 Task: Add Bluebonnet Chewable Vitamin D3 2000 Iu to the cart.
Action: Mouse moved to (304, 145)
Screenshot: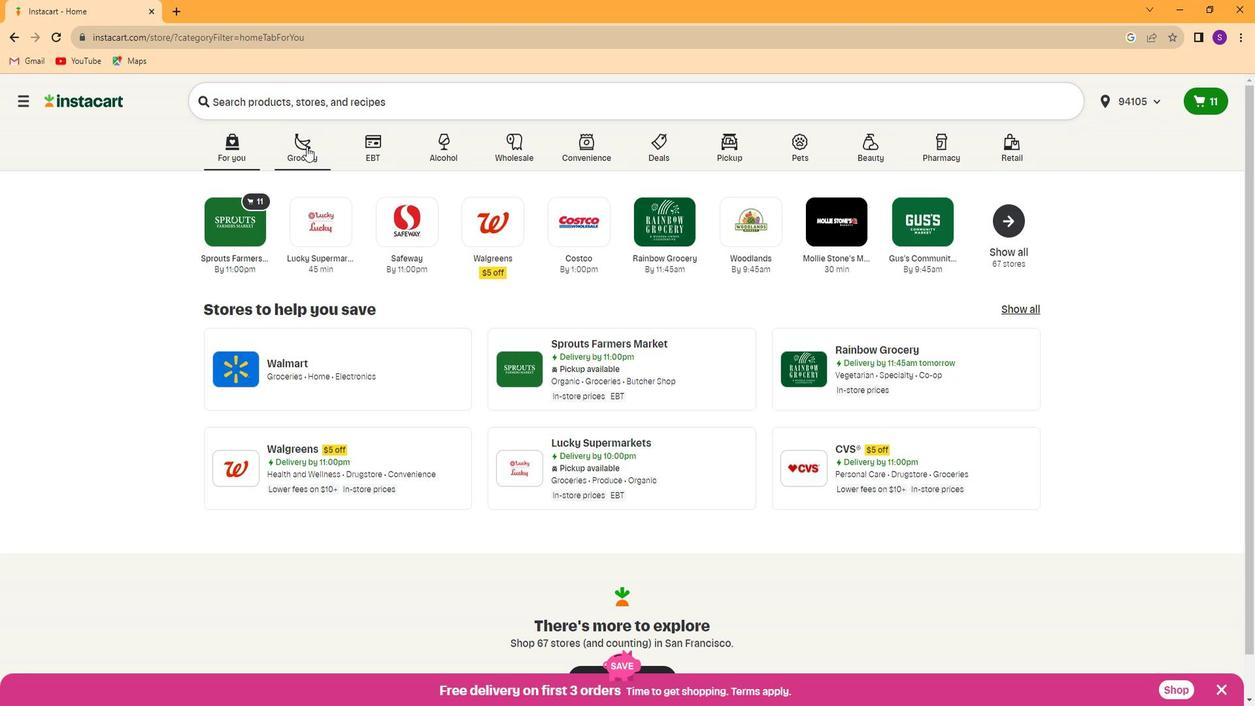 
Action: Mouse pressed left at (304, 145)
Screenshot: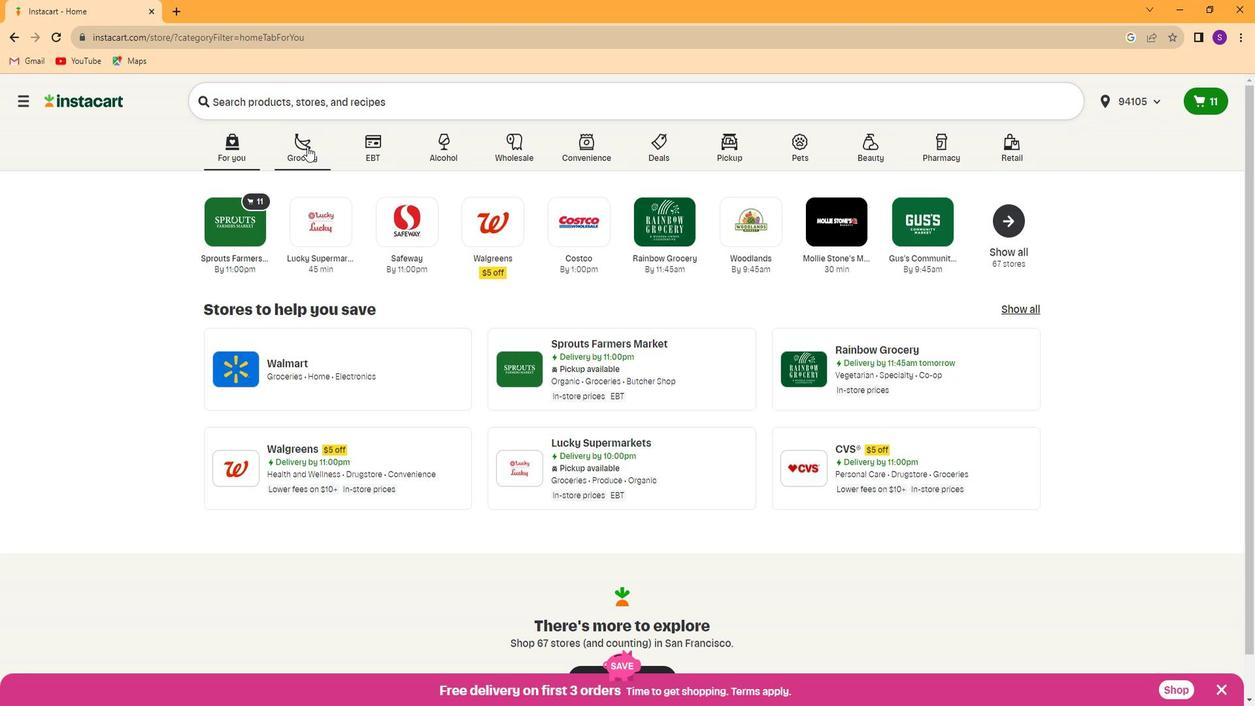 
Action: Mouse moved to (890, 242)
Screenshot: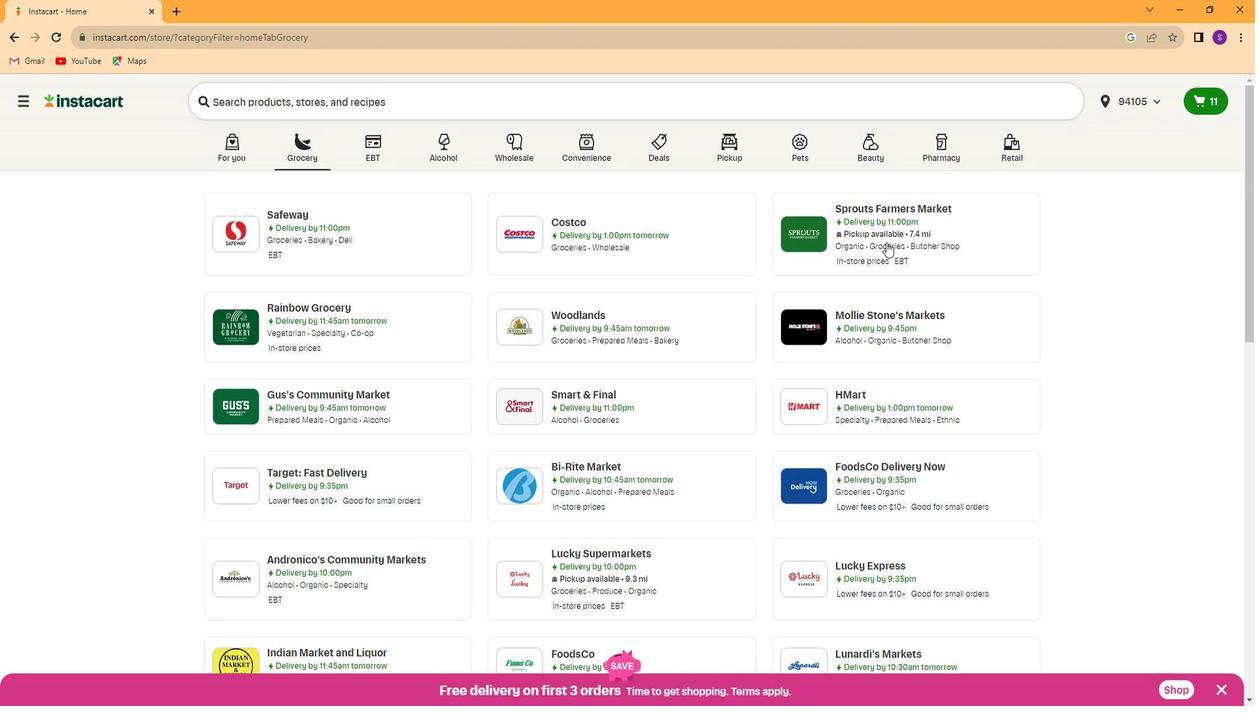 
Action: Mouse pressed left at (890, 242)
Screenshot: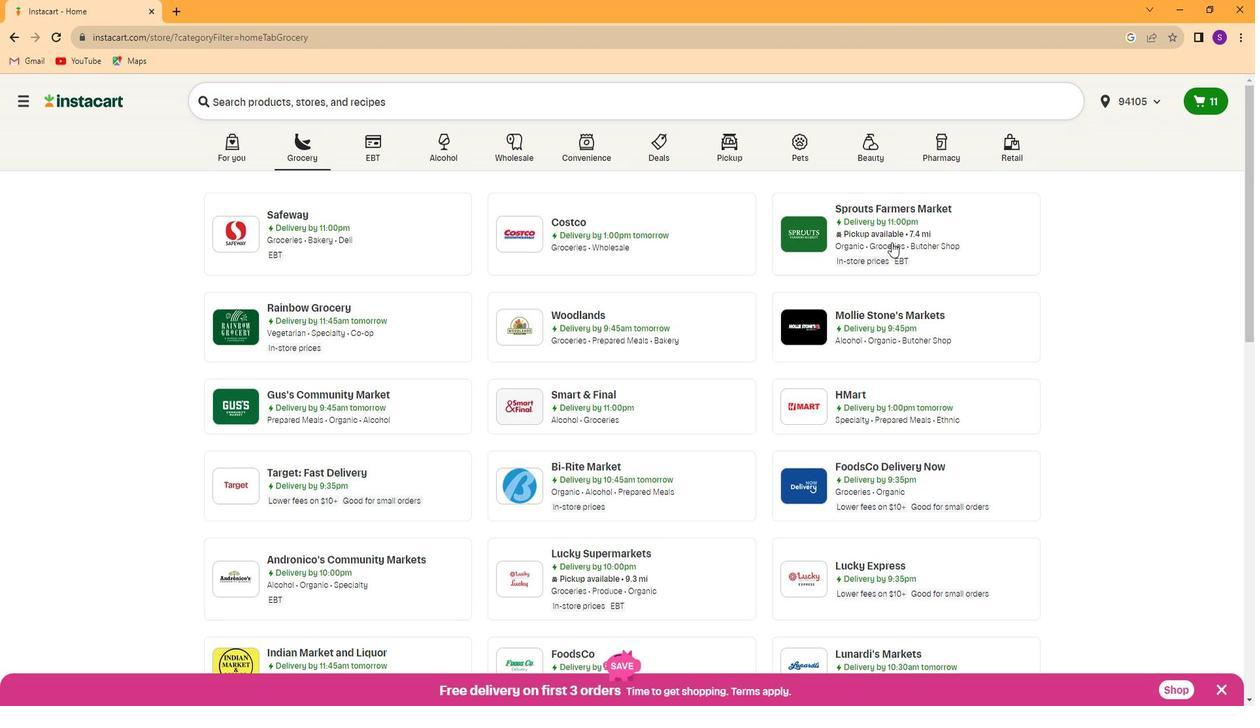 
Action: Mouse moved to (262, 488)
Screenshot: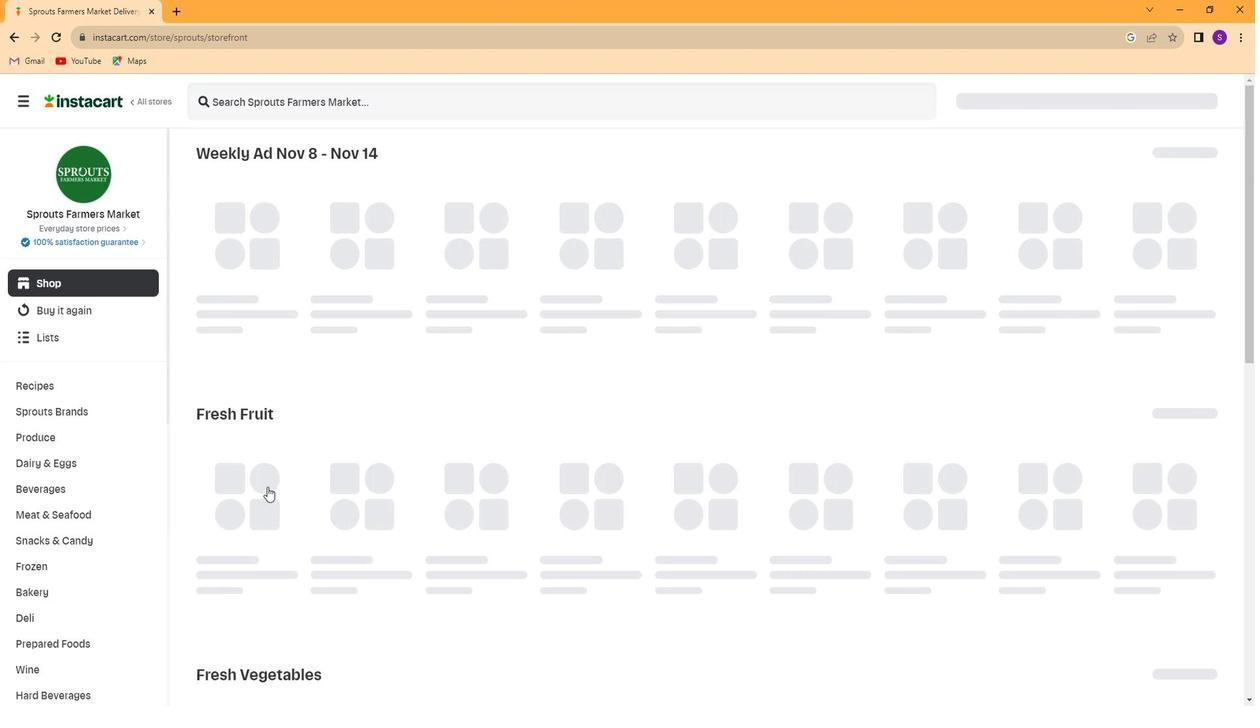
Action: Mouse scrolled (262, 487) with delta (0, 0)
Screenshot: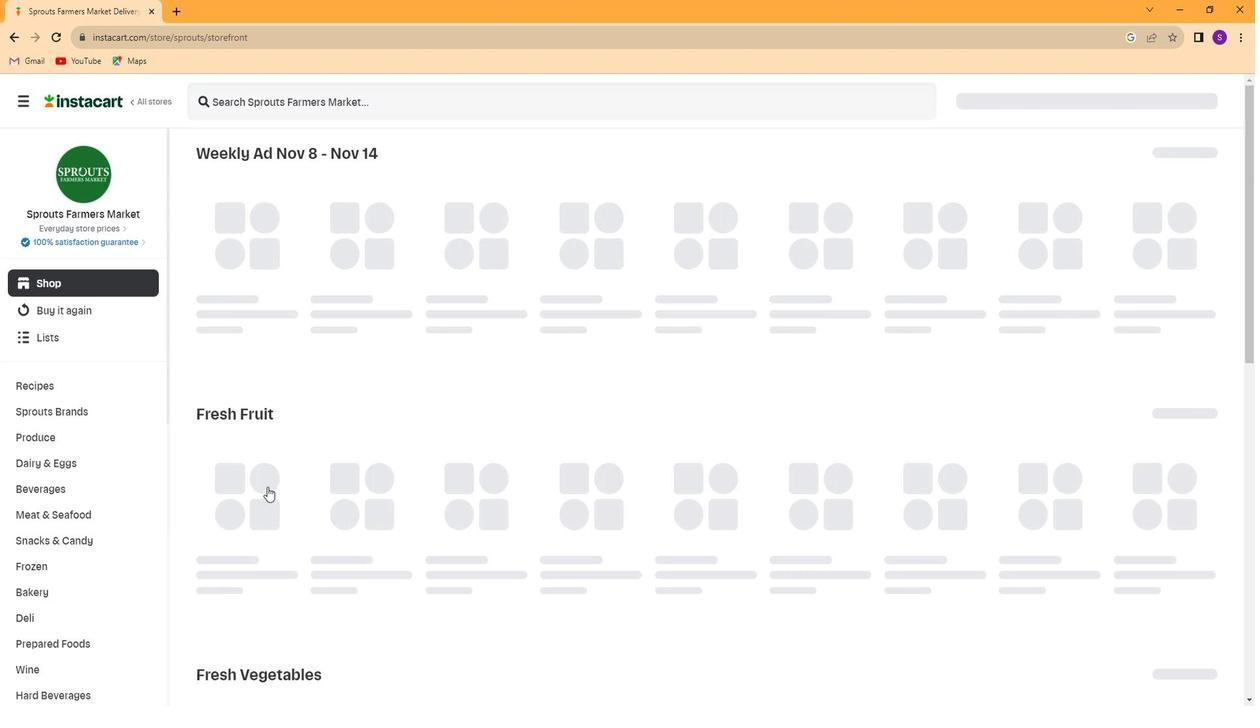 
Action: Mouse moved to (160, 504)
Screenshot: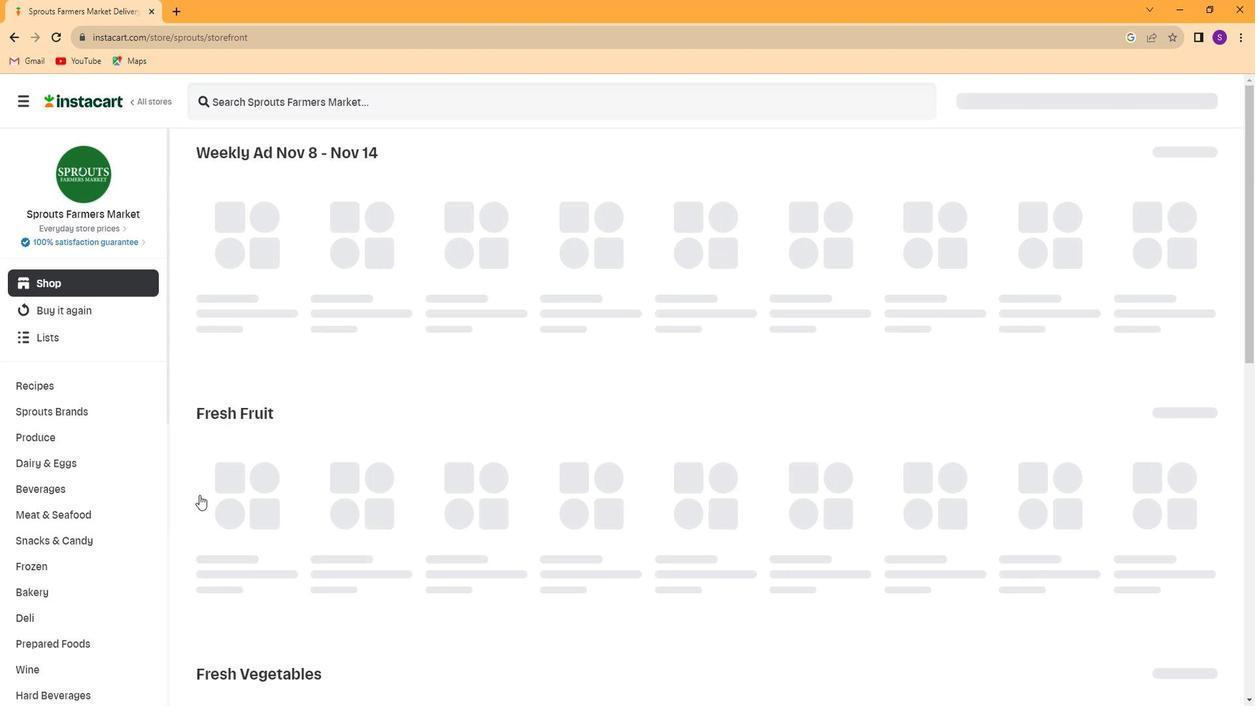 
Action: Mouse scrolled (160, 504) with delta (0, 0)
Screenshot: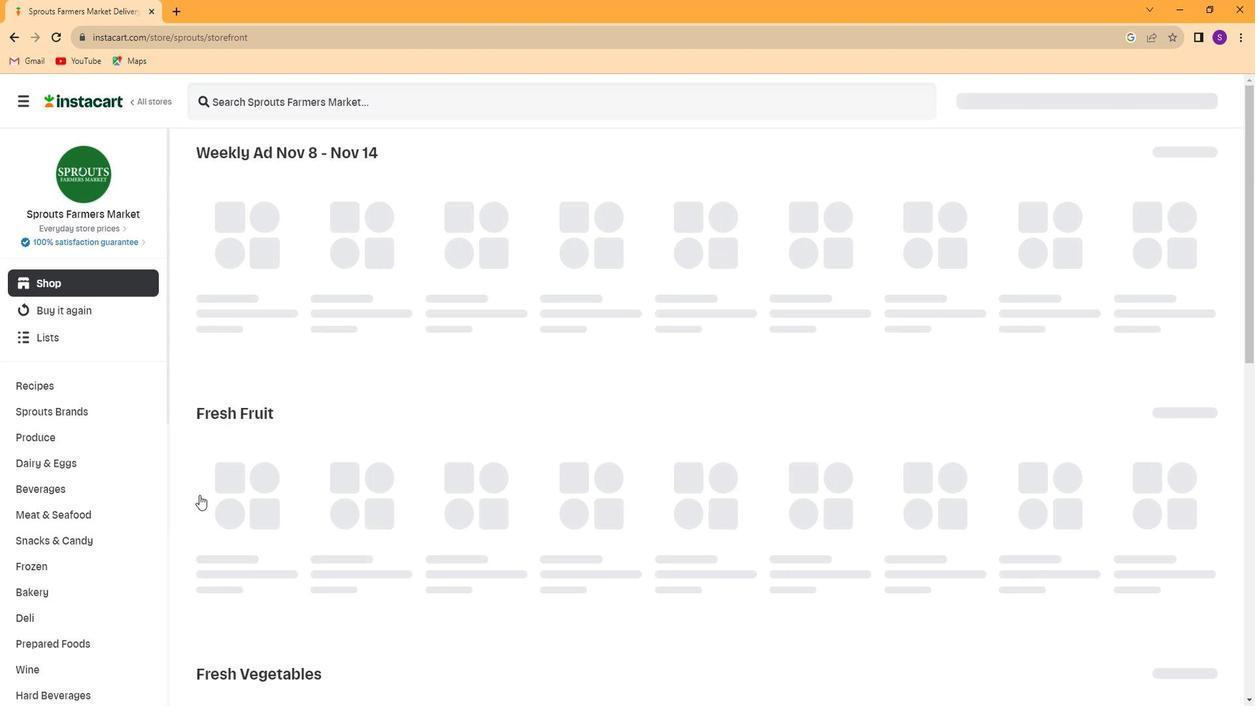 
Action: Mouse moved to (146, 510)
Screenshot: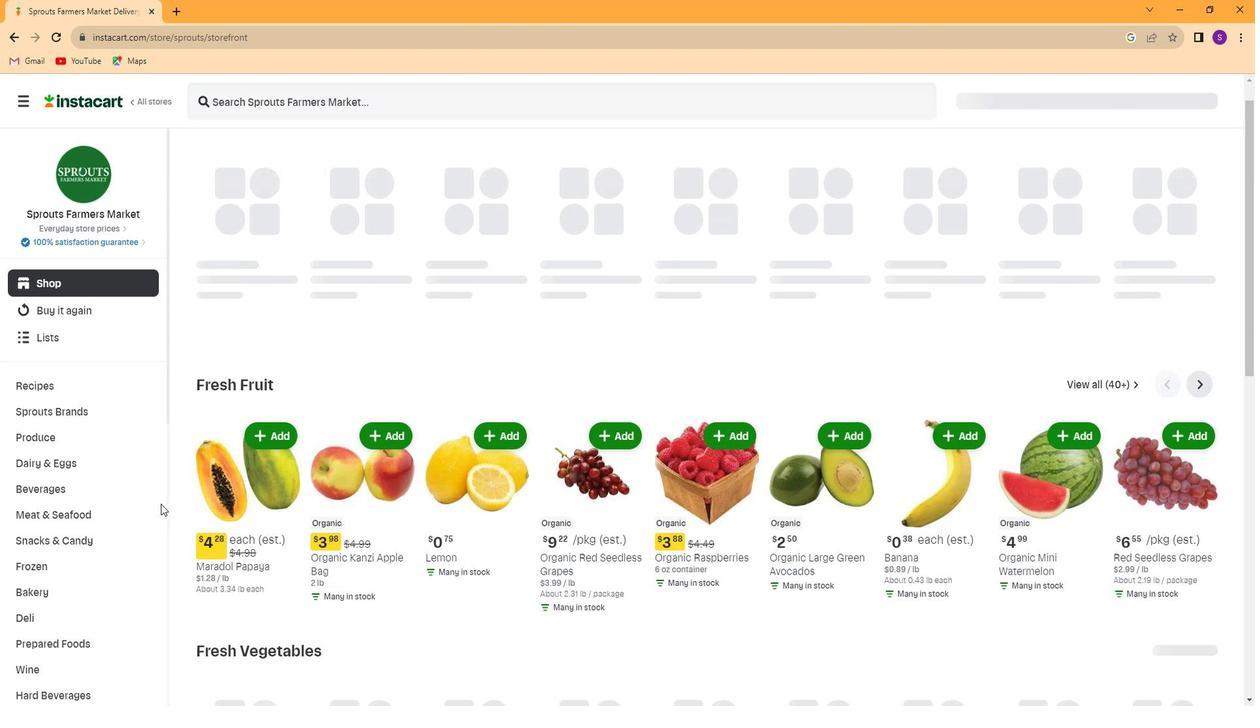 
Action: Mouse scrolled (146, 509) with delta (0, 0)
Screenshot: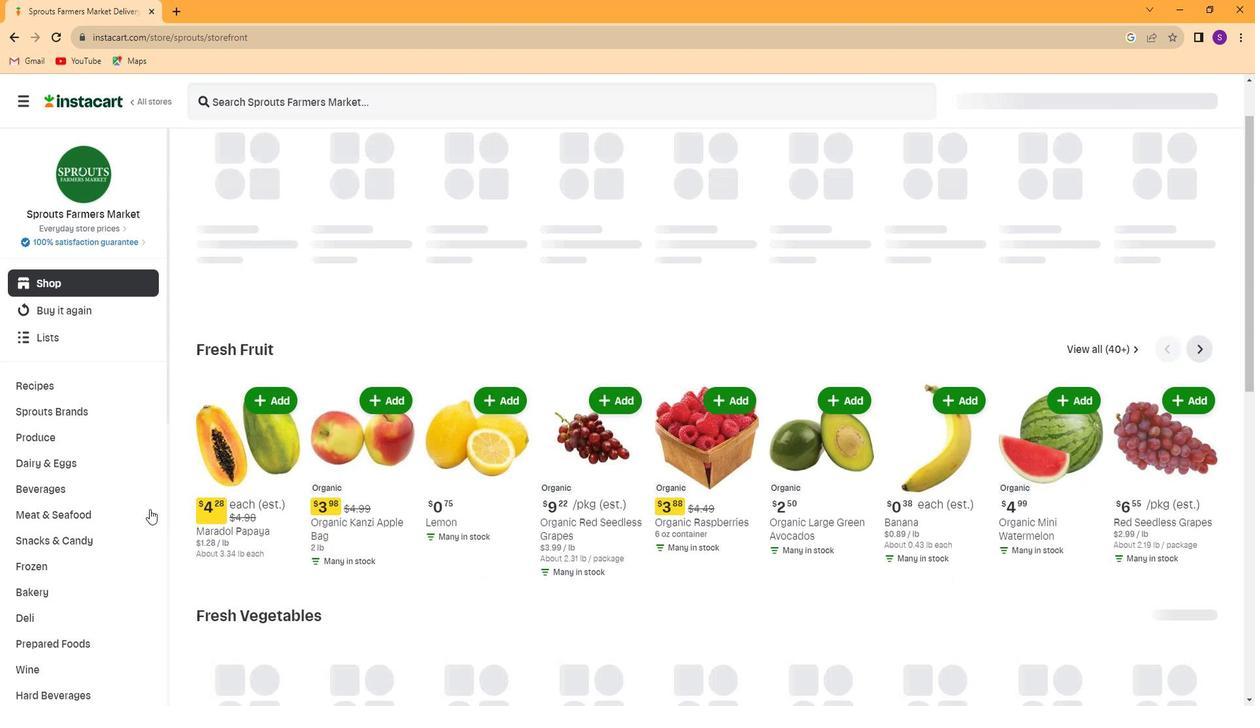 
Action: Mouse scrolled (146, 509) with delta (0, 0)
Screenshot: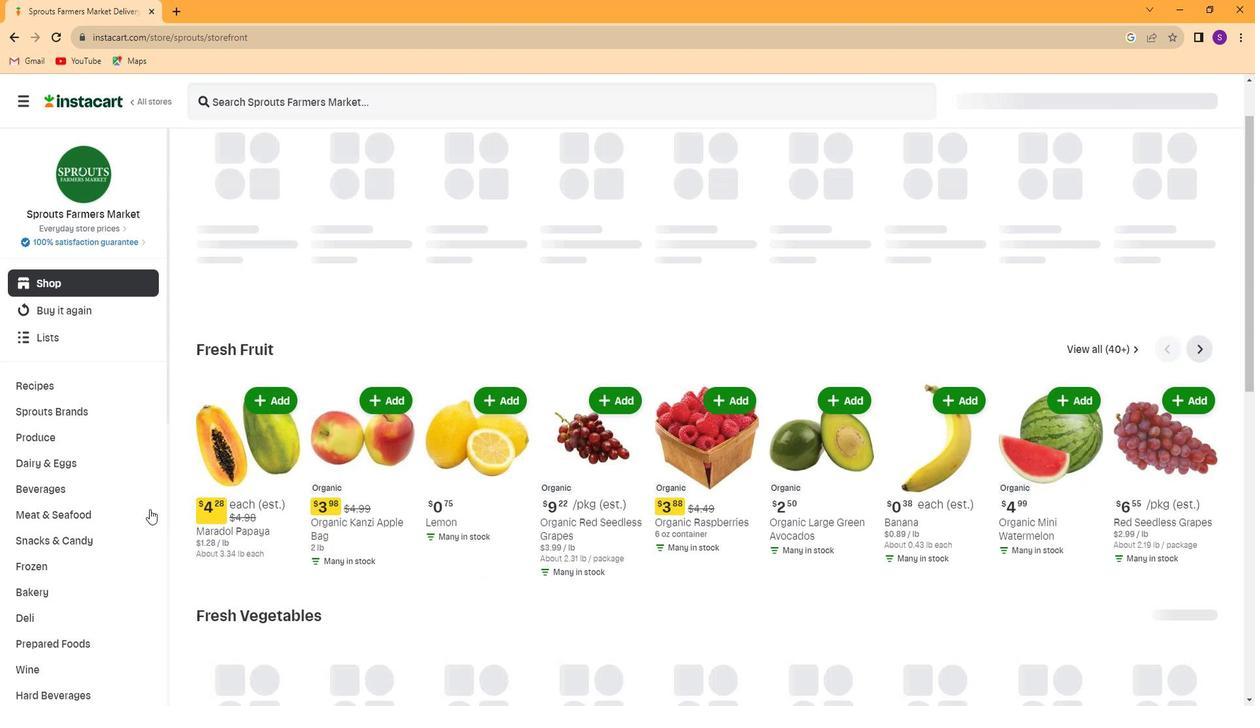 
Action: Mouse scrolled (146, 509) with delta (0, 0)
Screenshot: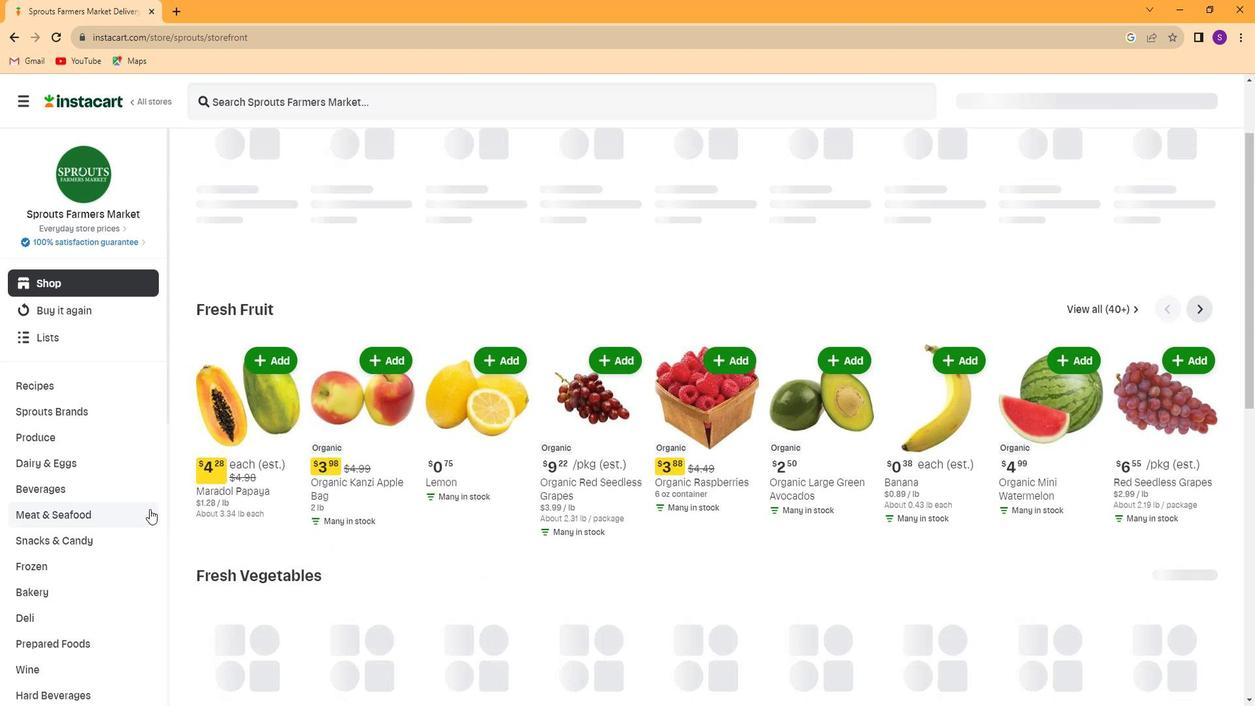 
Action: Mouse scrolled (146, 509) with delta (0, 0)
Screenshot: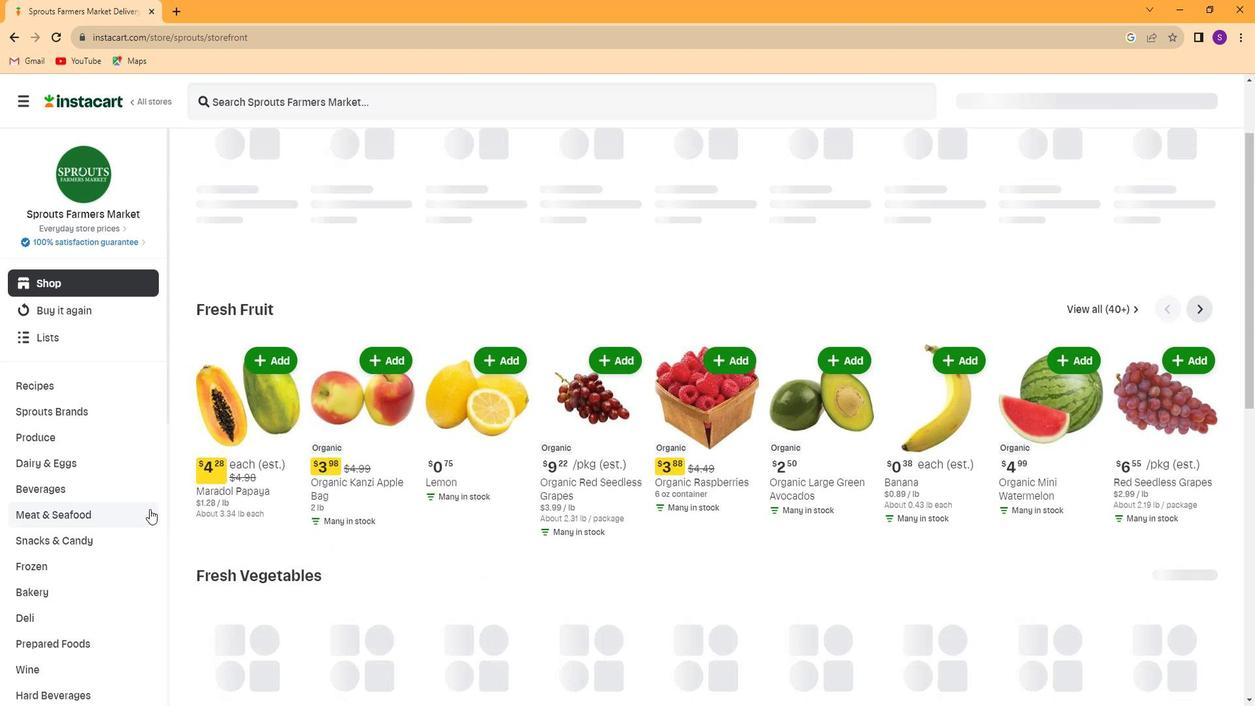 
Action: Mouse scrolled (146, 509) with delta (0, 0)
Screenshot: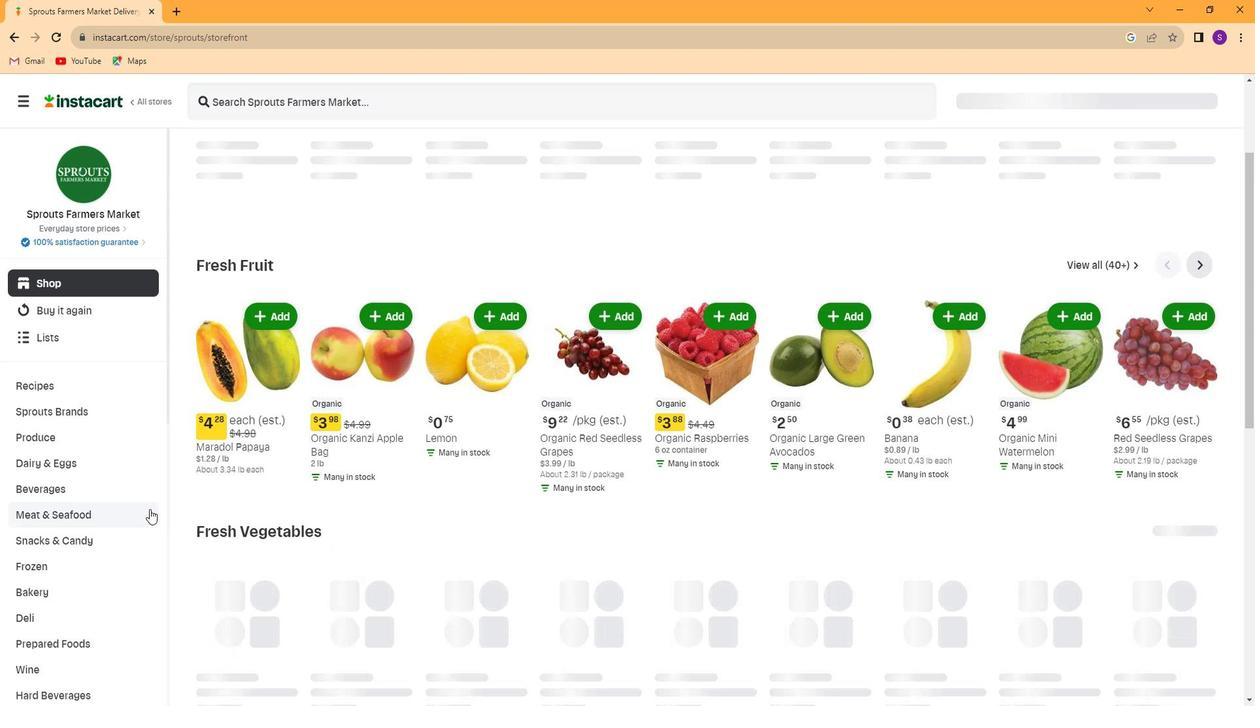 
Action: Mouse scrolled (146, 509) with delta (0, 0)
Screenshot: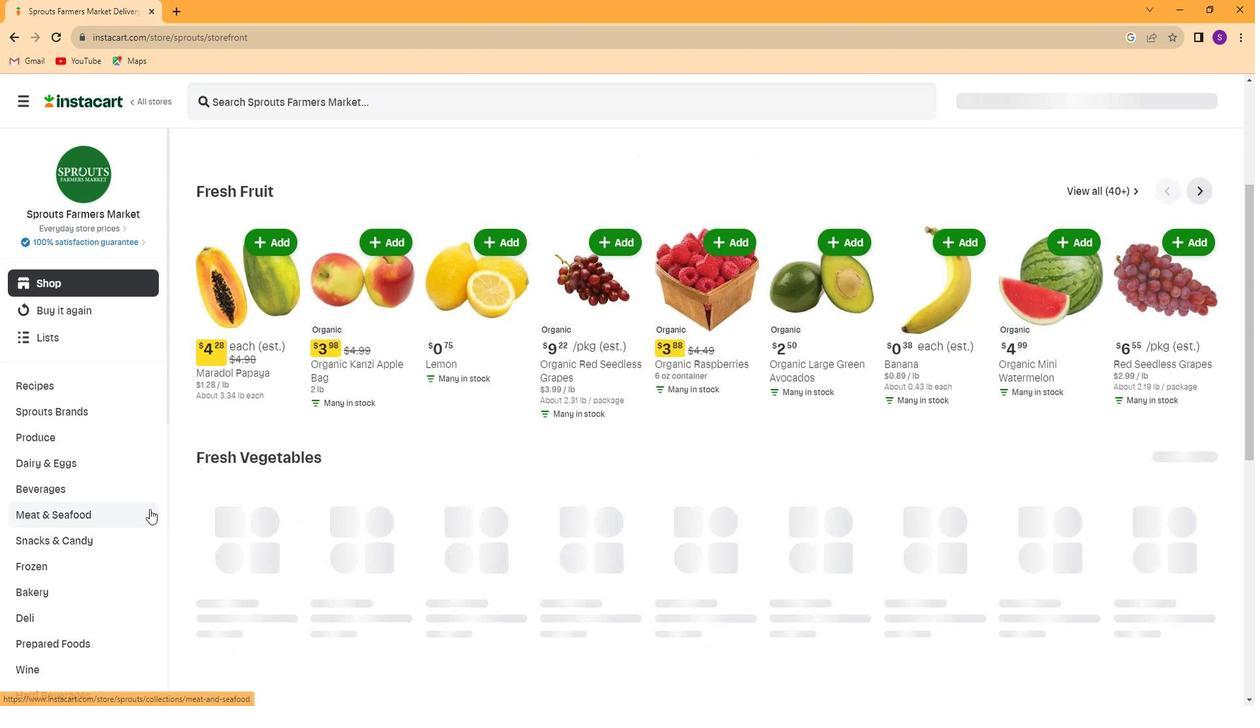 
Action: Mouse moved to (78, 502)
Screenshot: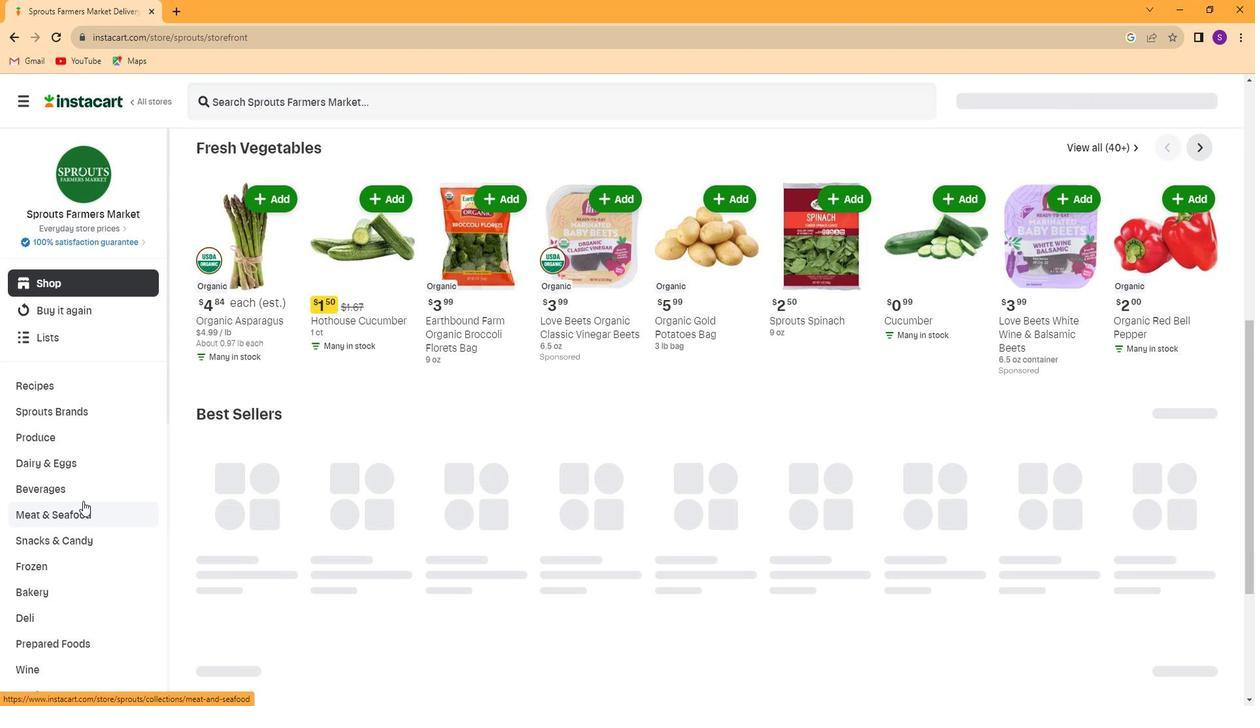 
Action: Mouse scrolled (78, 501) with delta (0, 0)
Screenshot: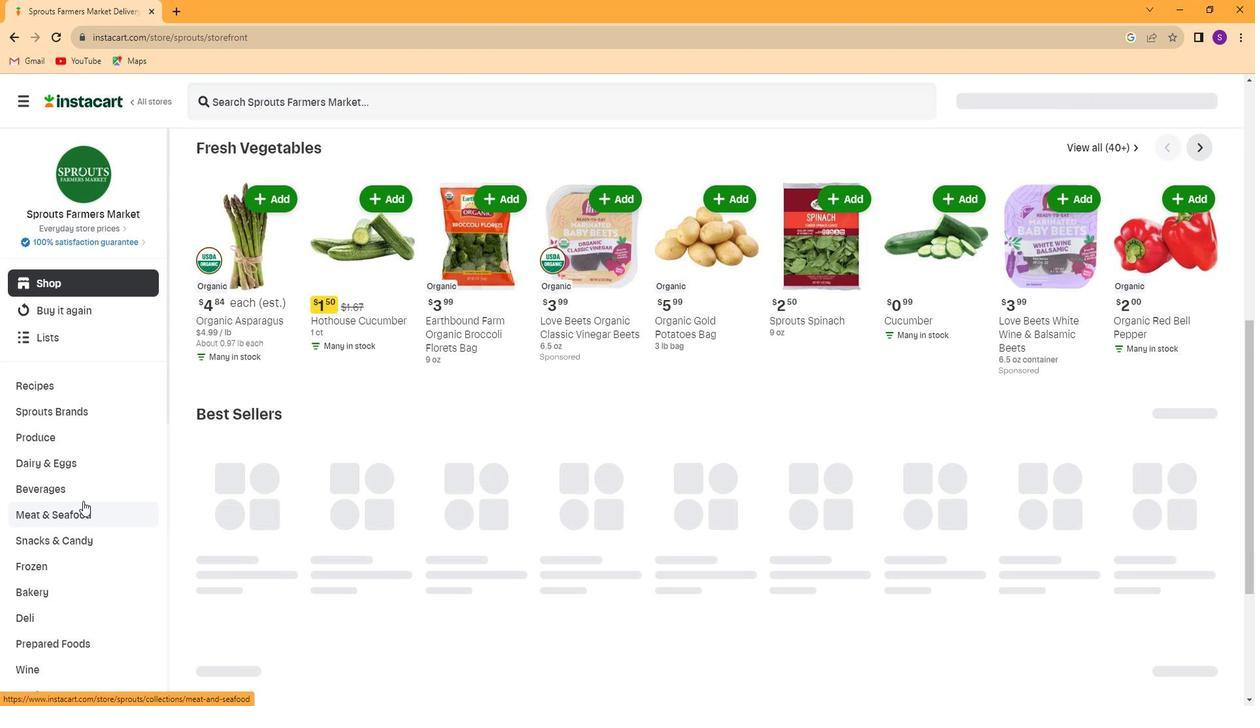 
Action: Mouse moved to (77, 502)
Screenshot: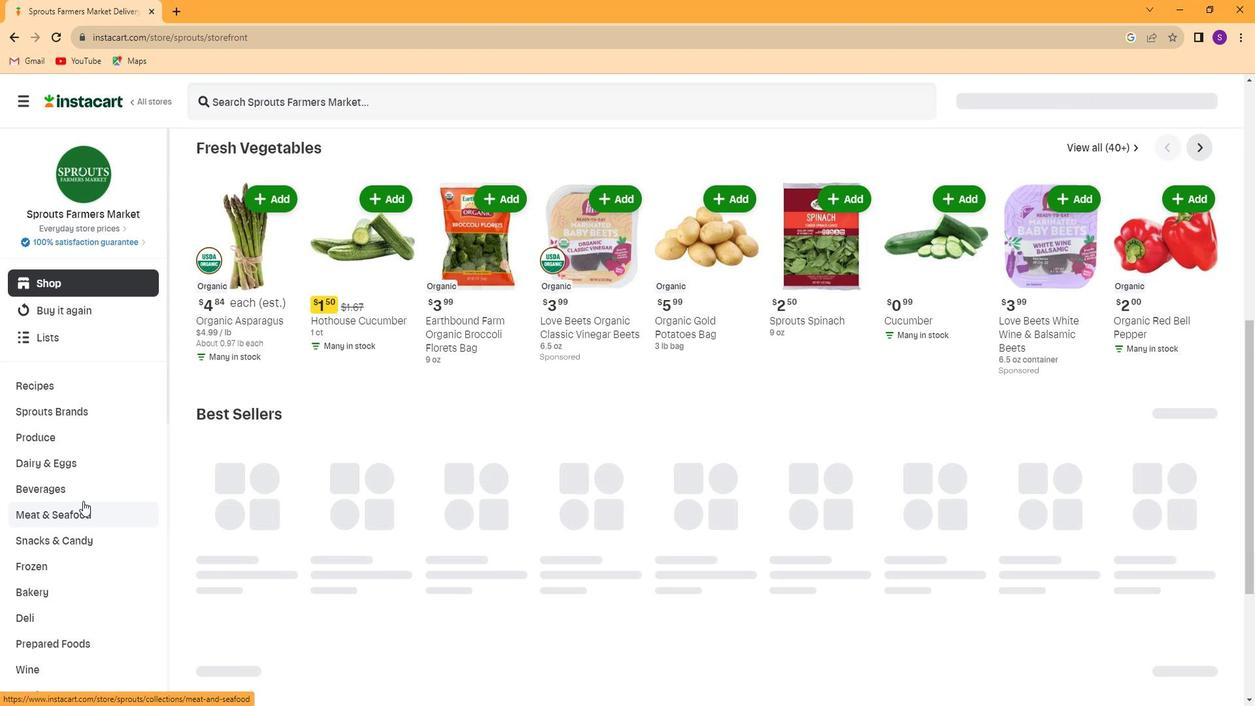 
Action: Mouse scrolled (77, 501) with delta (0, 0)
Screenshot: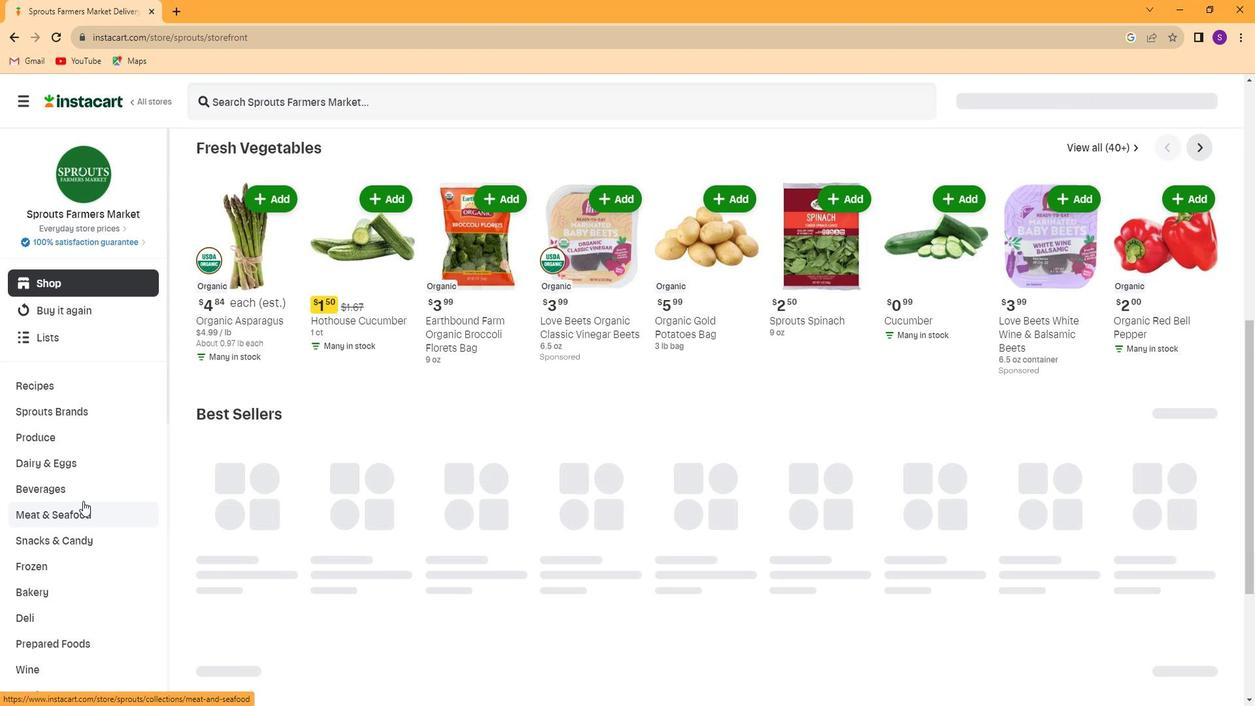
Action: Mouse scrolled (77, 501) with delta (0, 0)
Screenshot: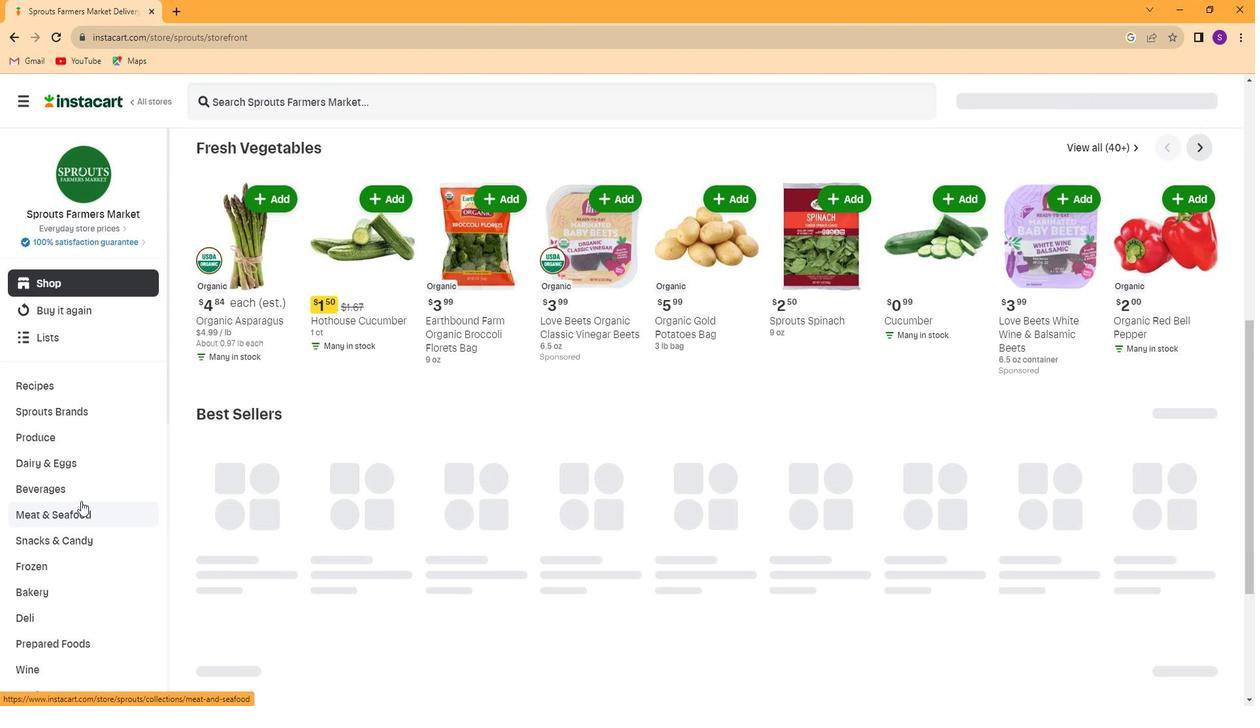 
Action: Mouse scrolled (77, 501) with delta (0, 0)
Screenshot: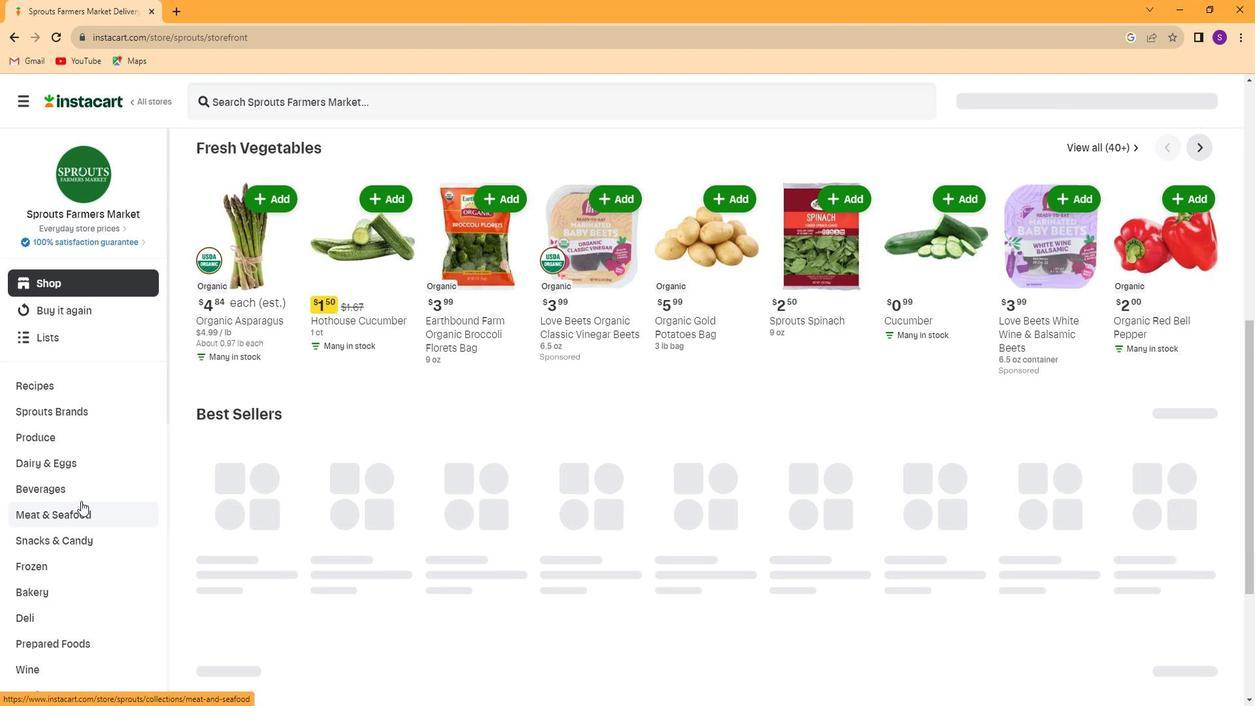 
Action: Mouse scrolled (77, 501) with delta (0, 0)
Screenshot: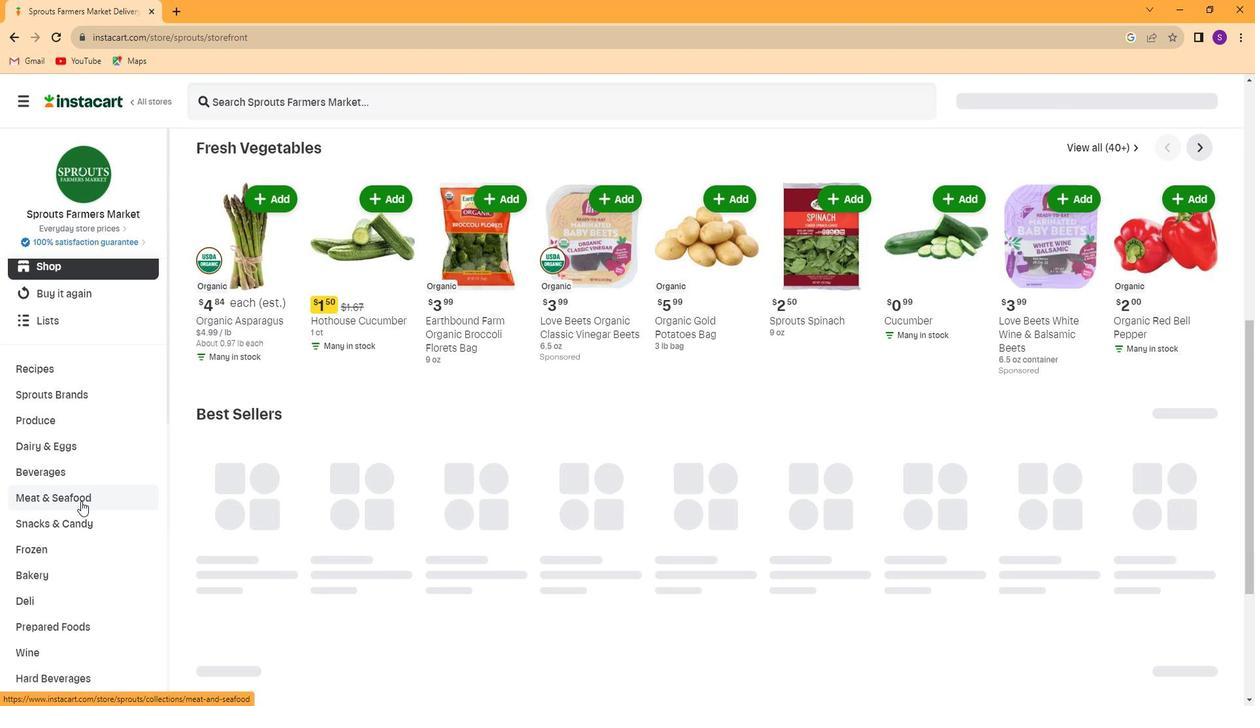 
Action: Mouse scrolled (77, 501) with delta (0, 0)
Screenshot: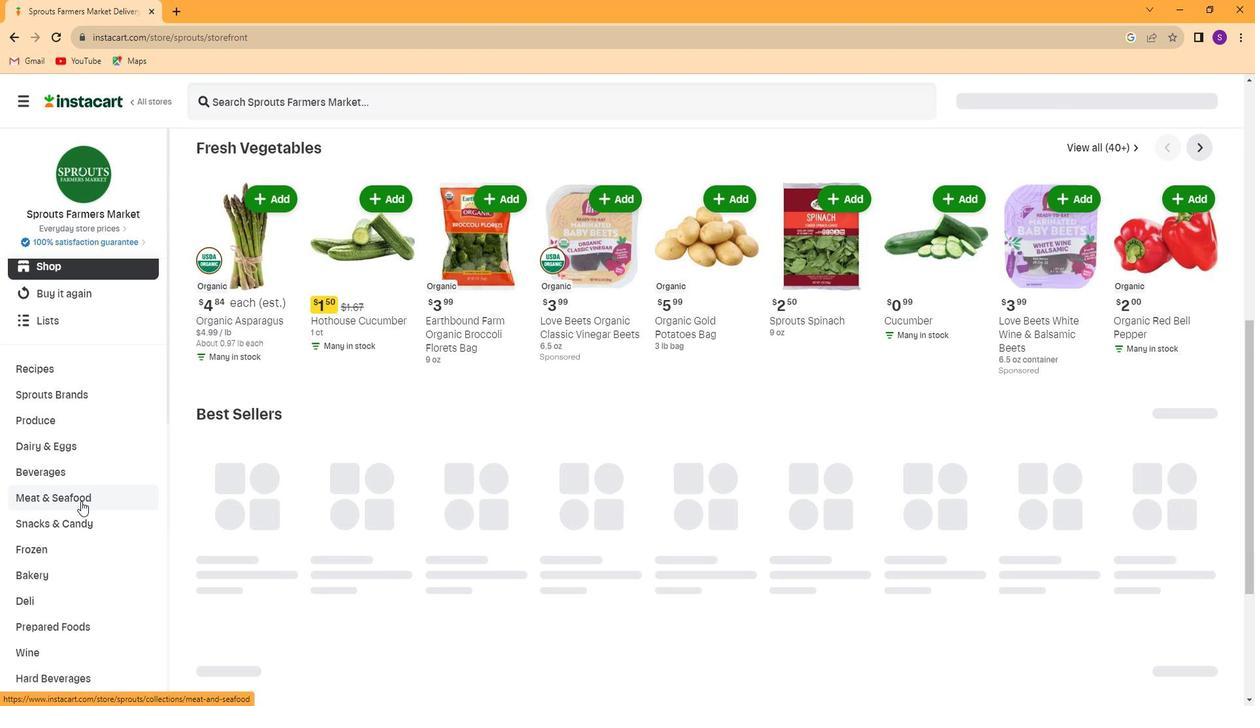 
Action: Mouse scrolled (77, 501) with delta (0, 0)
Screenshot: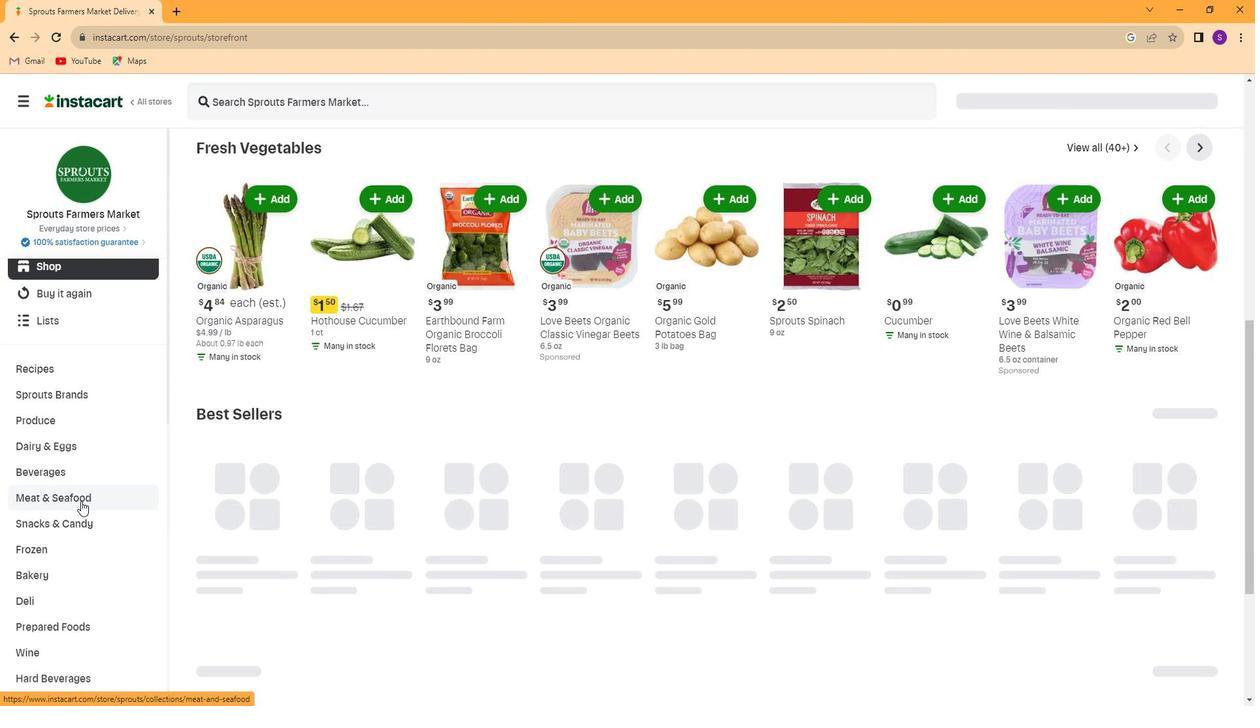 
Action: Mouse moved to (77, 499)
Screenshot: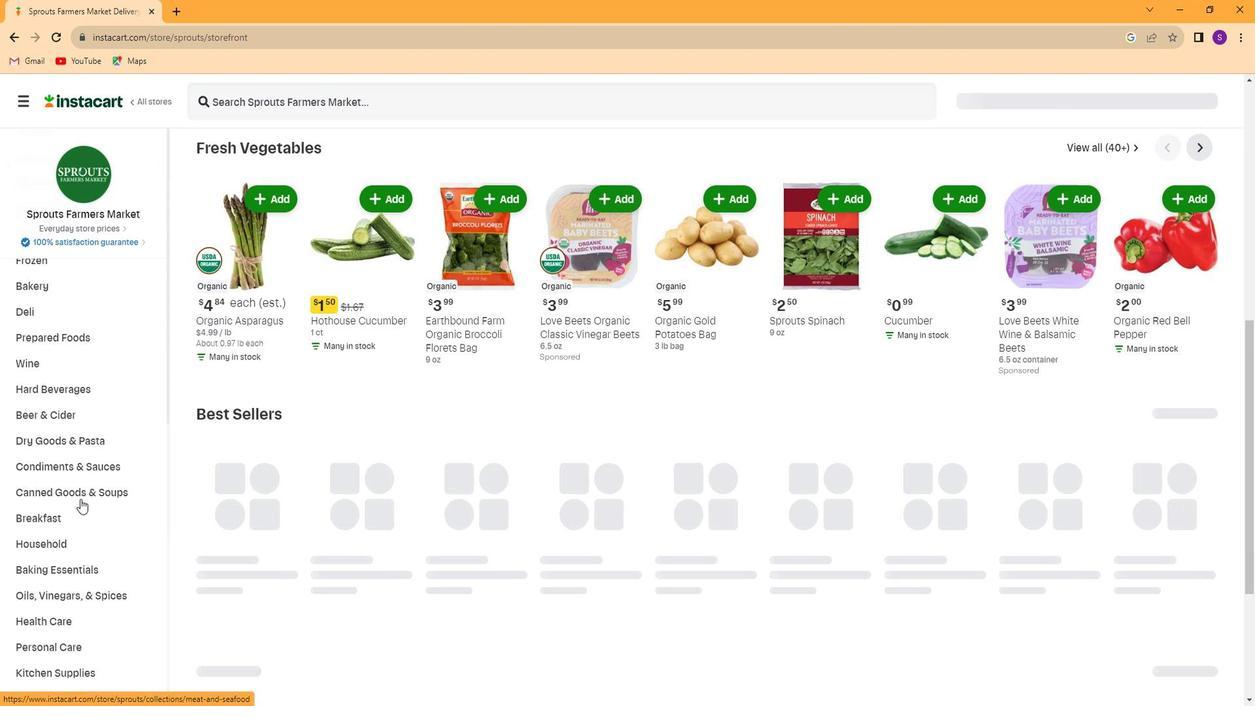 
Action: Mouse scrolled (77, 498) with delta (0, 0)
Screenshot: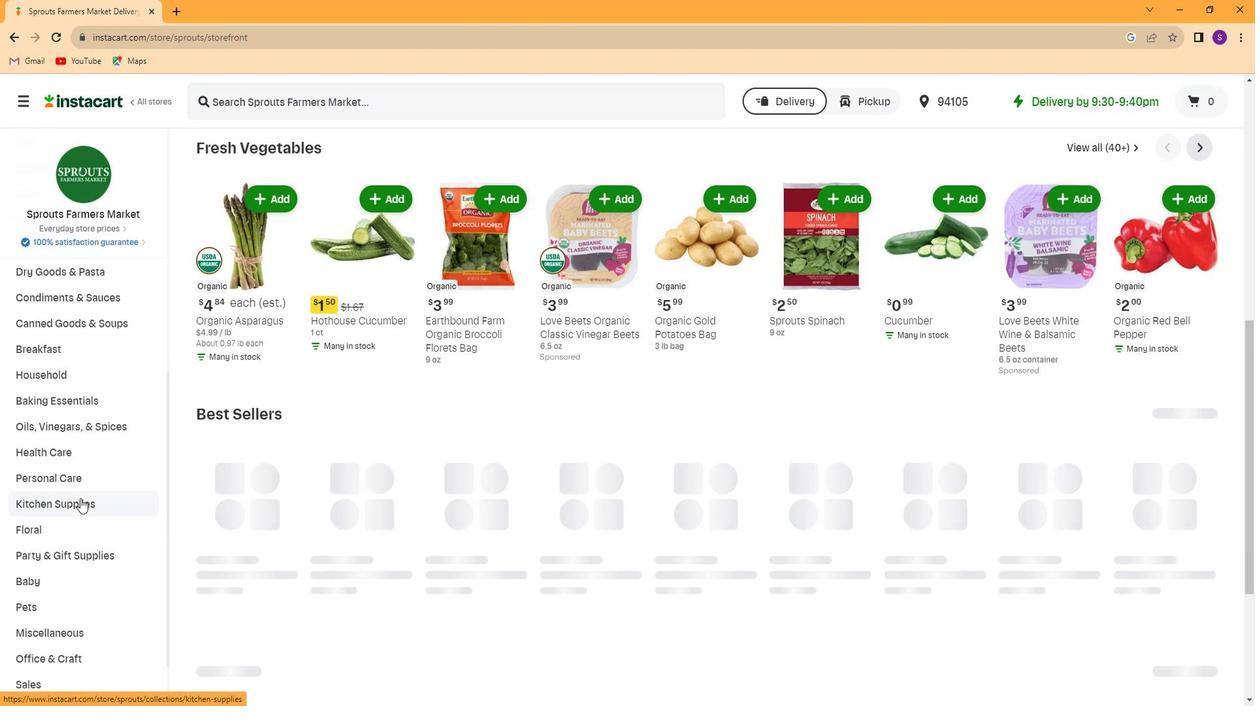 
Action: Mouse scrolled (77, 498) with delta (0, 0)
Screenshot: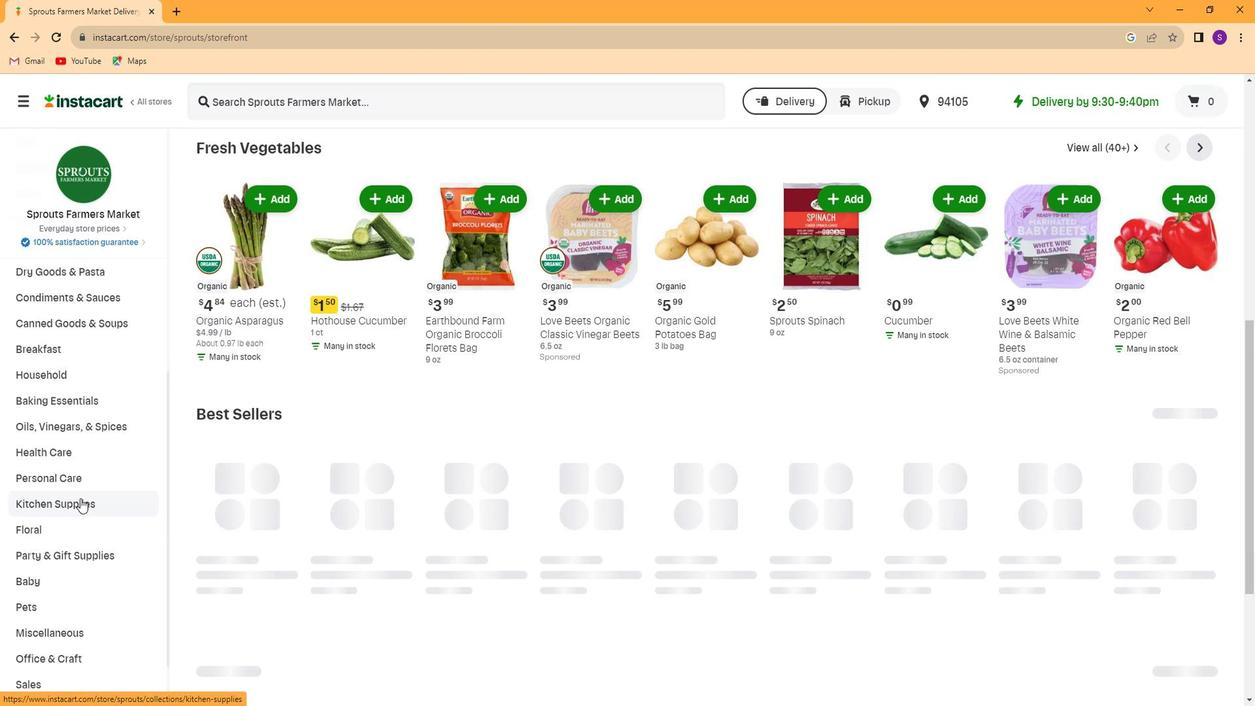 
Action: Mouse scrolled (77, 498) with delta (0, 0)
Screenshot: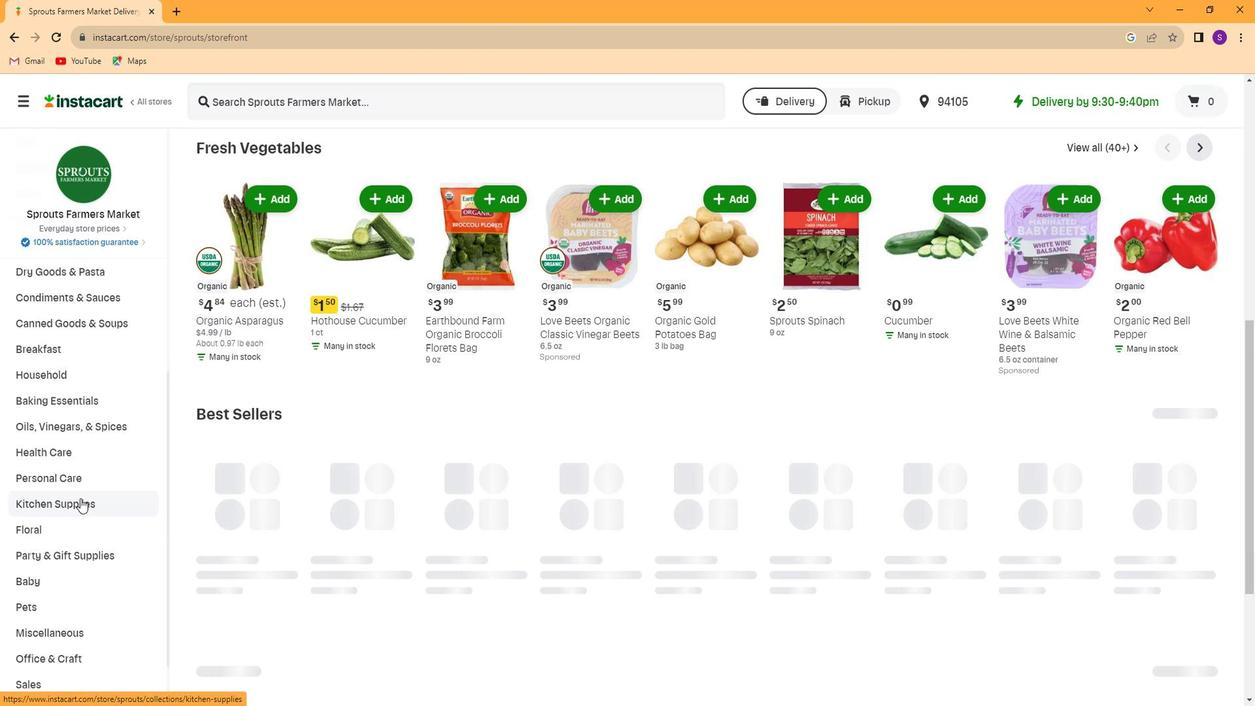 
Action: Mouse scrolled (77, 498) with delta (0, 0)
Screenshot: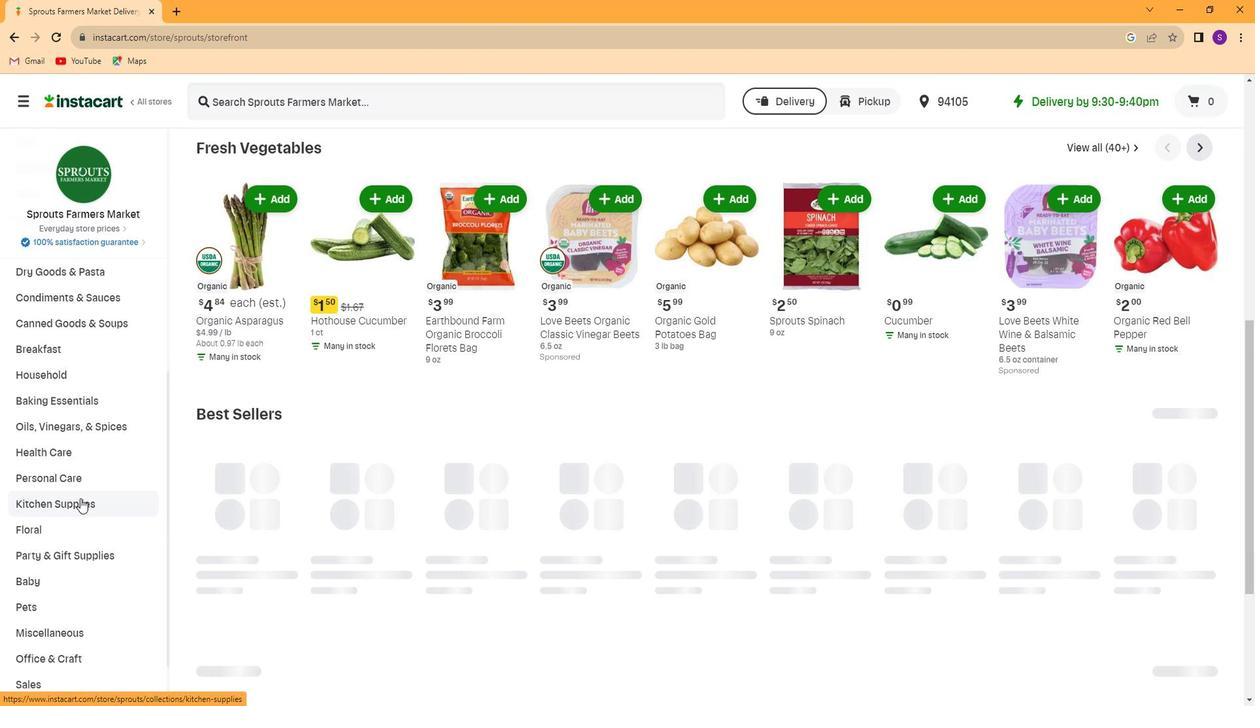 
Action: Mouse scrolled (77, 498) with delta (0, 0)
Screenshot: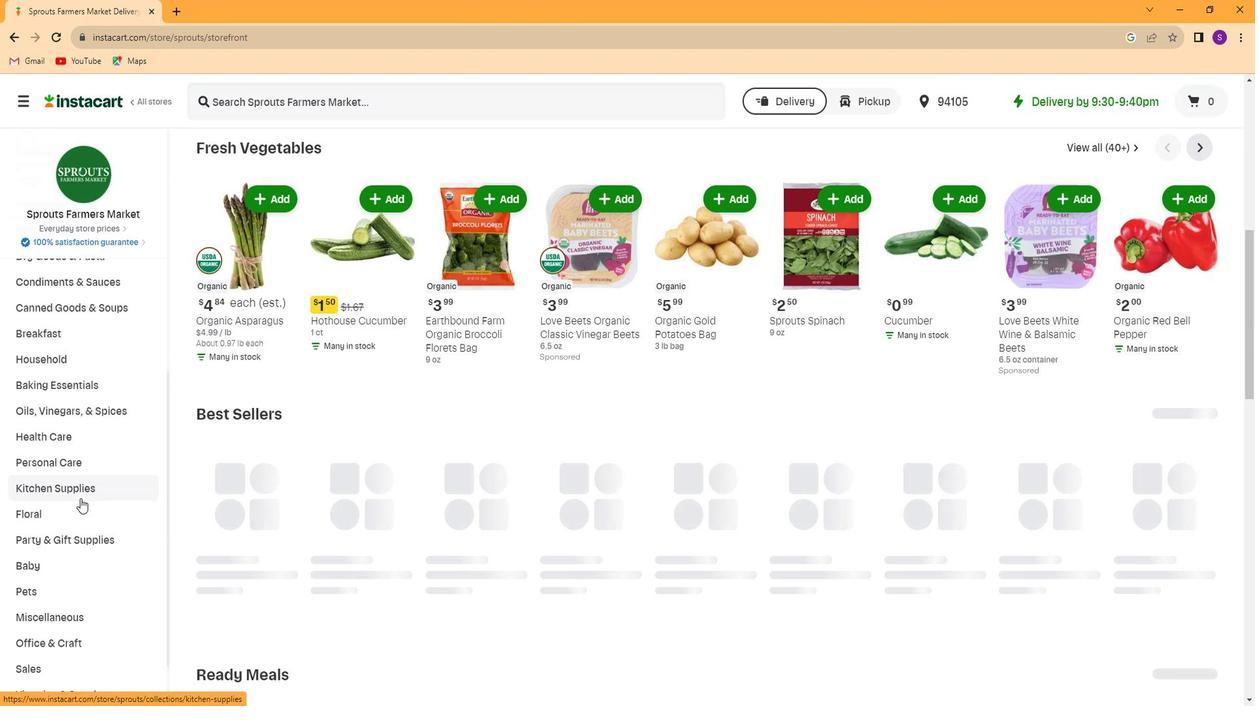 
Action: Mouse scrolled (77, 498) with delta (0, 0)
Screenshot: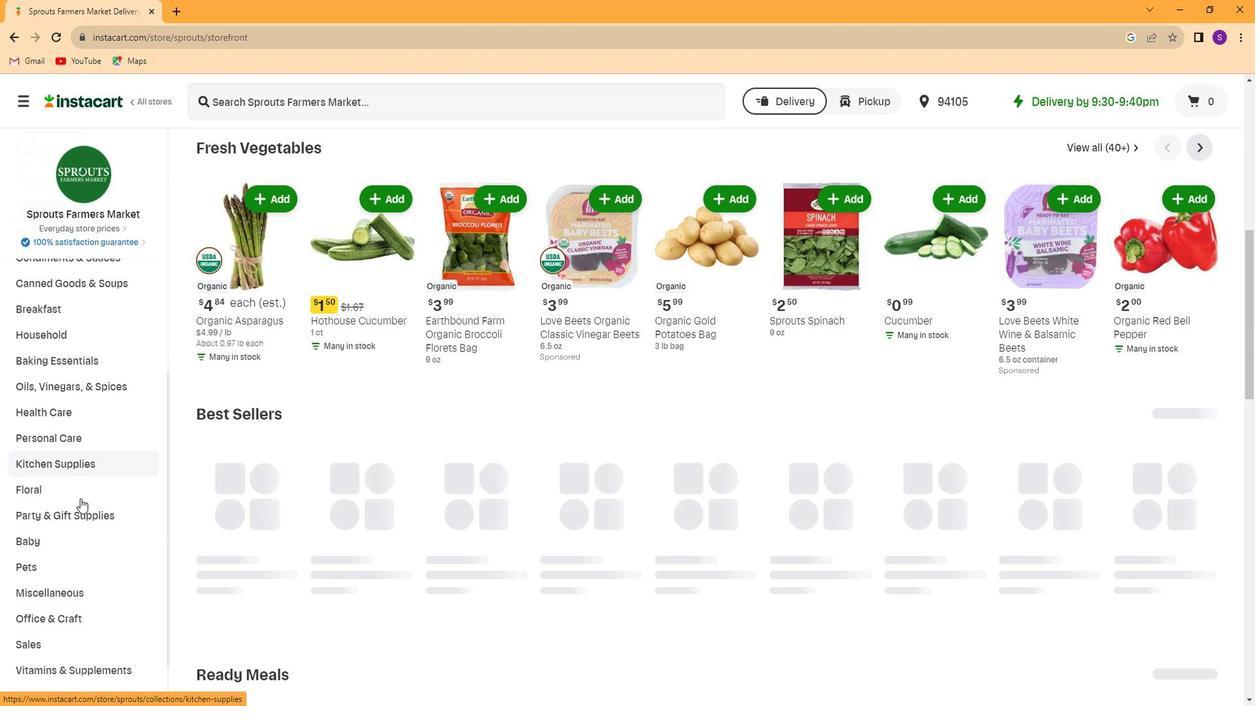 
Action: Mouse moved to (124, 635)
Screenshot: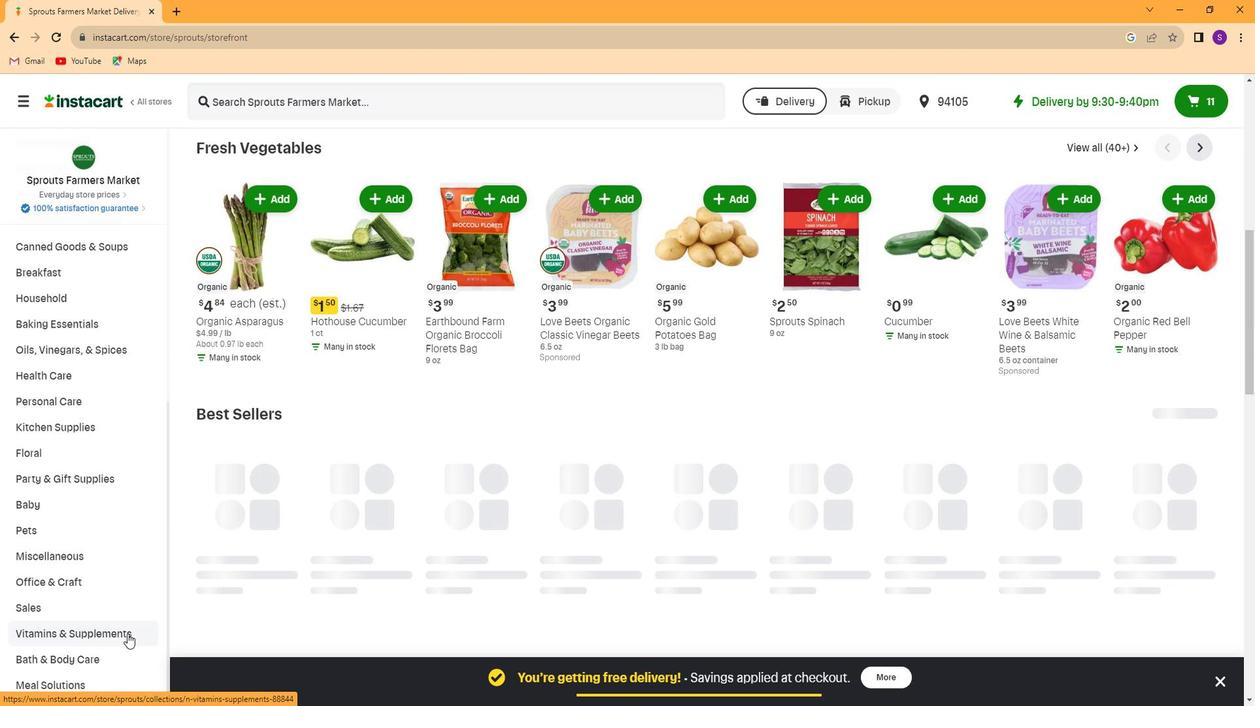 
Action: Mouse pressed left at (124, 635)
Screenshot: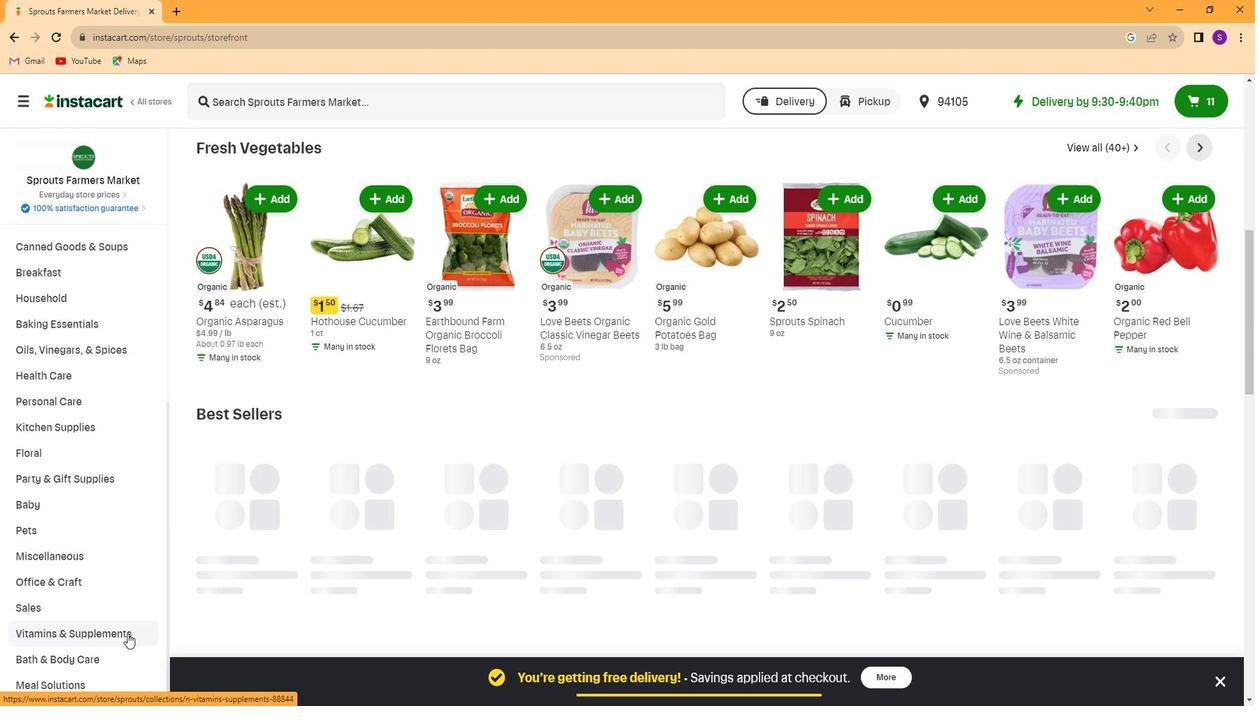 
Action: Mouse moved to (81, 438)
Screenshot: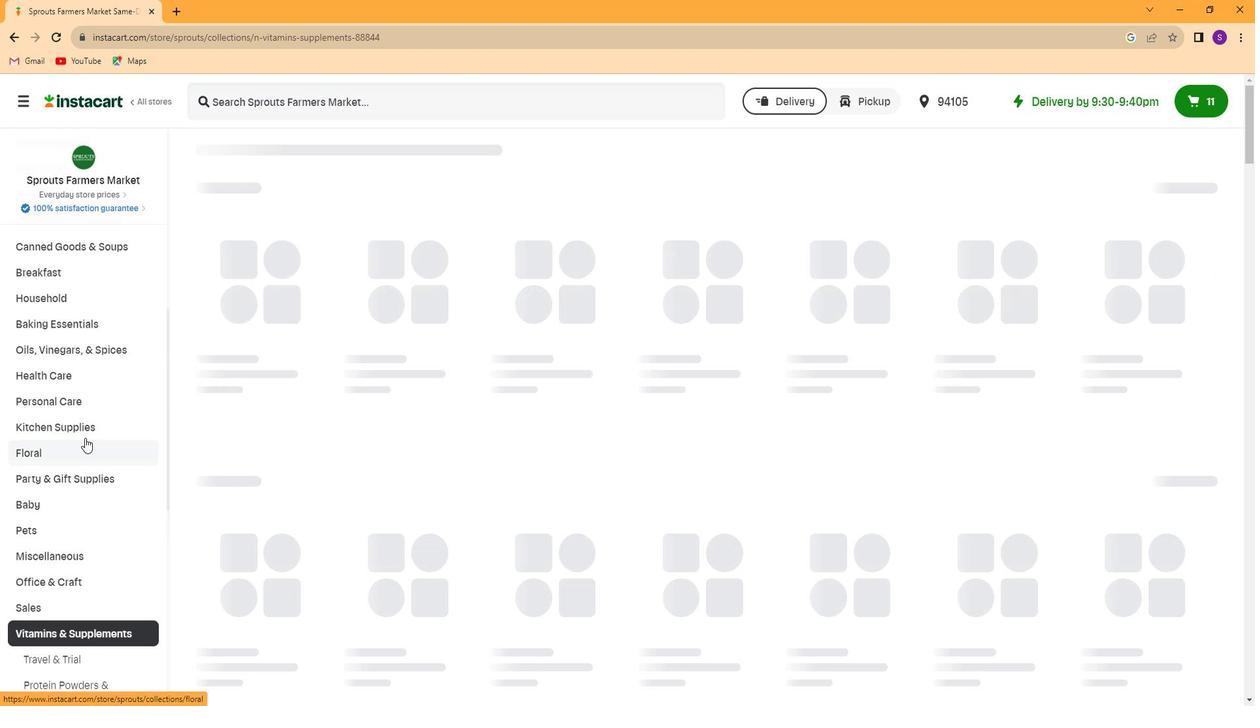 
Action: Mouse scrolled (81, 438) with delta (0, 0)
Screenshot: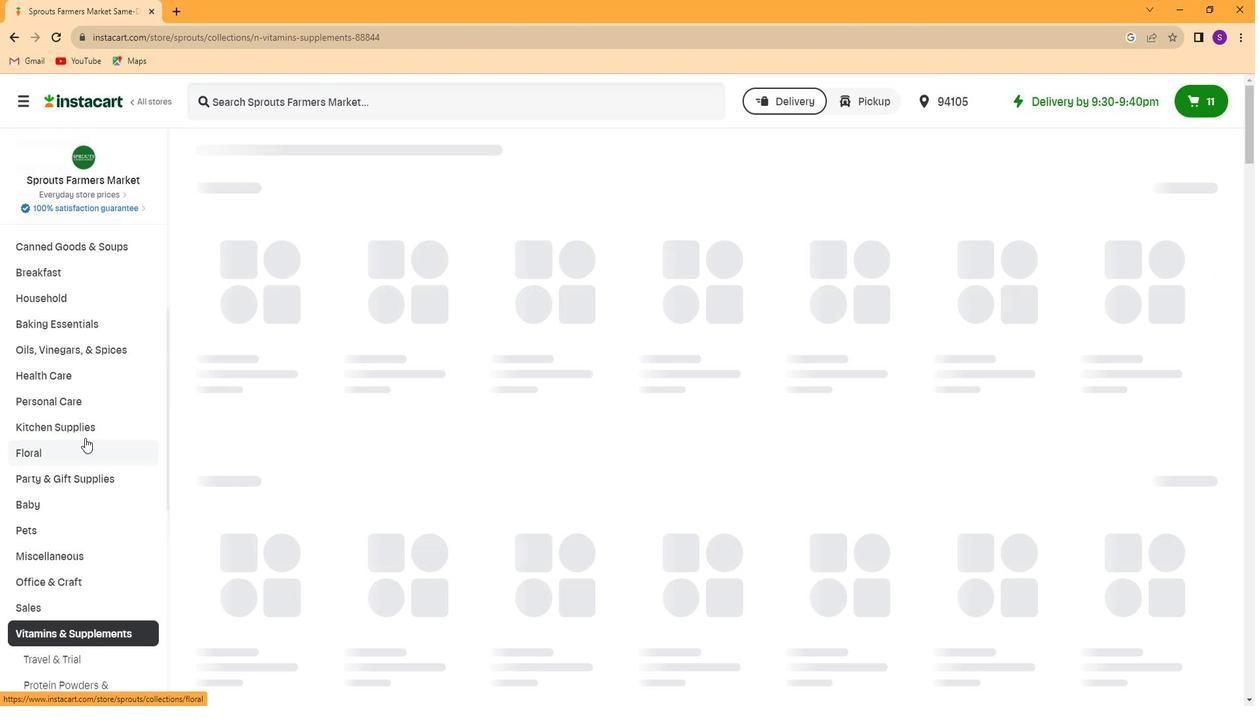 
Action: Mouse scrolled (81, 438) with delta (0, 0)
Screenshot: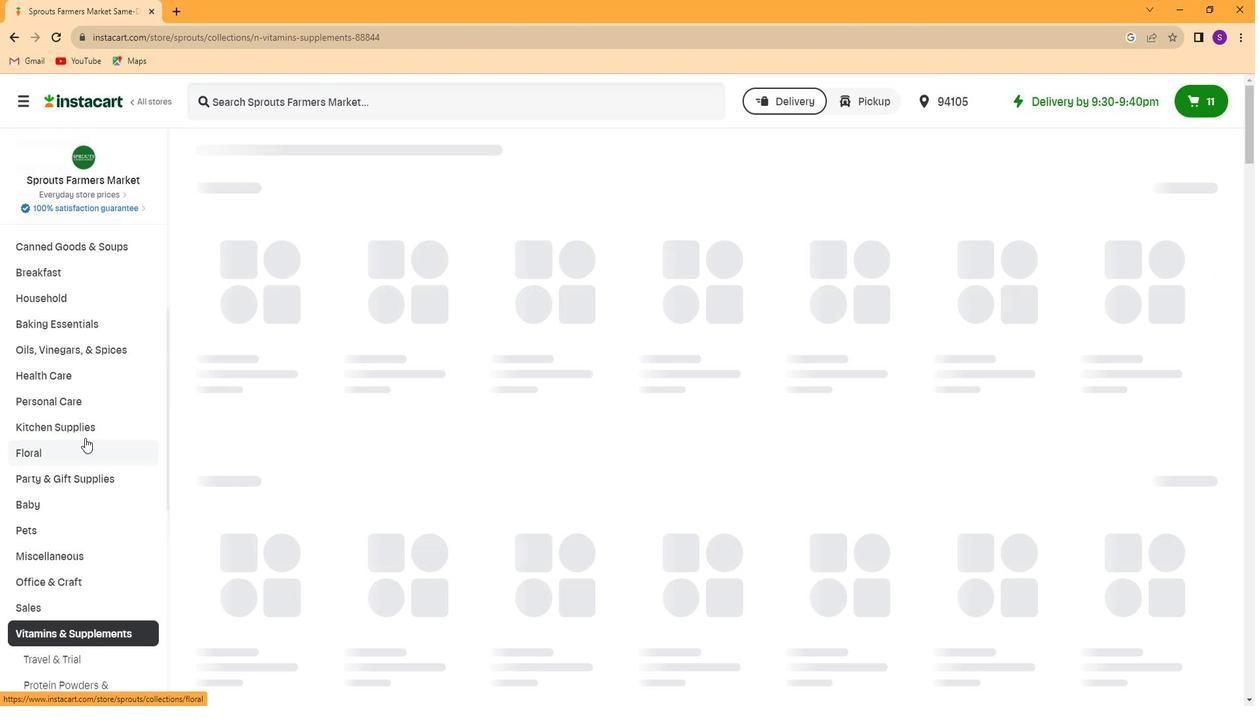 
Action: Mouse scrolled (81, 438) with delta (0, 0)
Screenshot: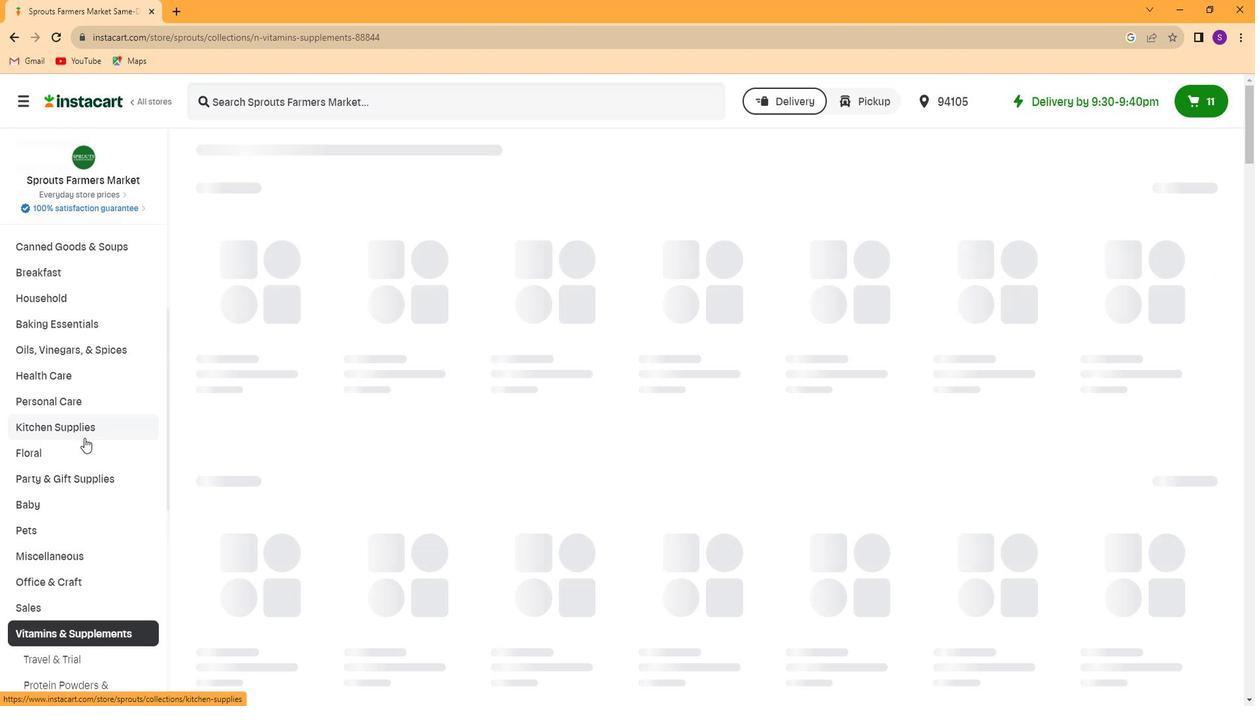 
Action: Mouse scrolled (81, 438) with delta (0, 0)
Screenshot: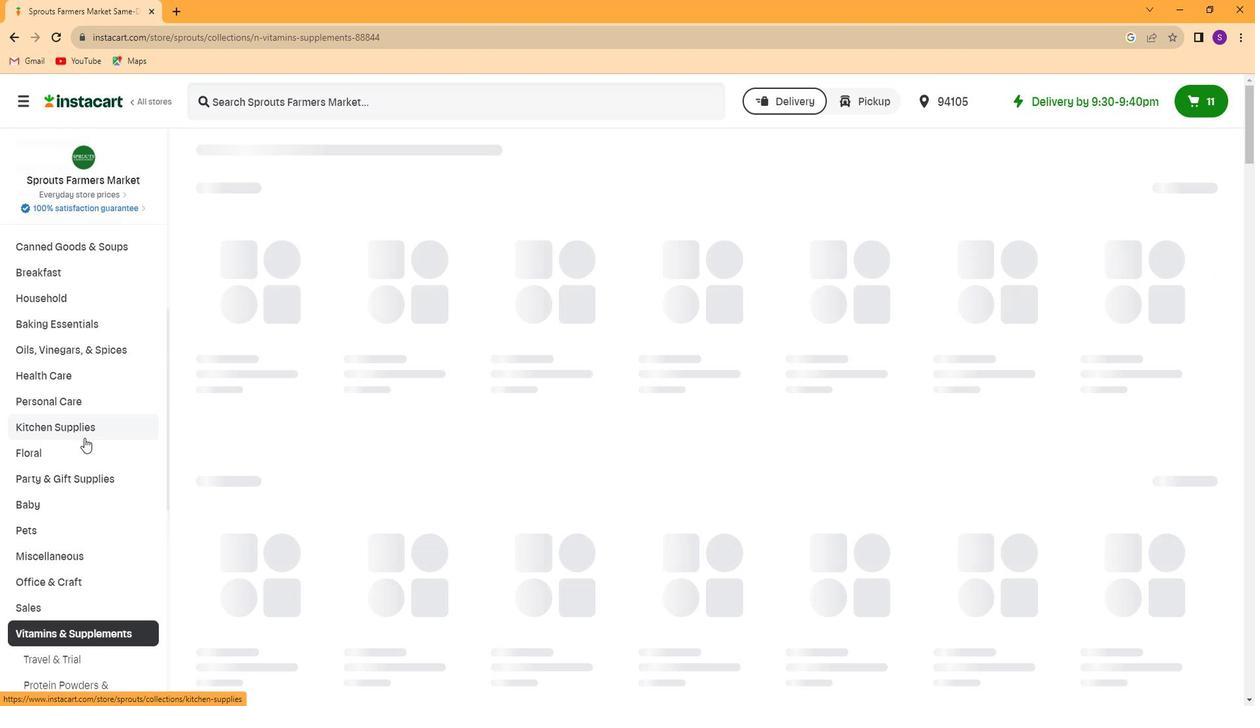 
Action: Mouse scrolled (81, 438) with delta (0, 0)
Screenshot: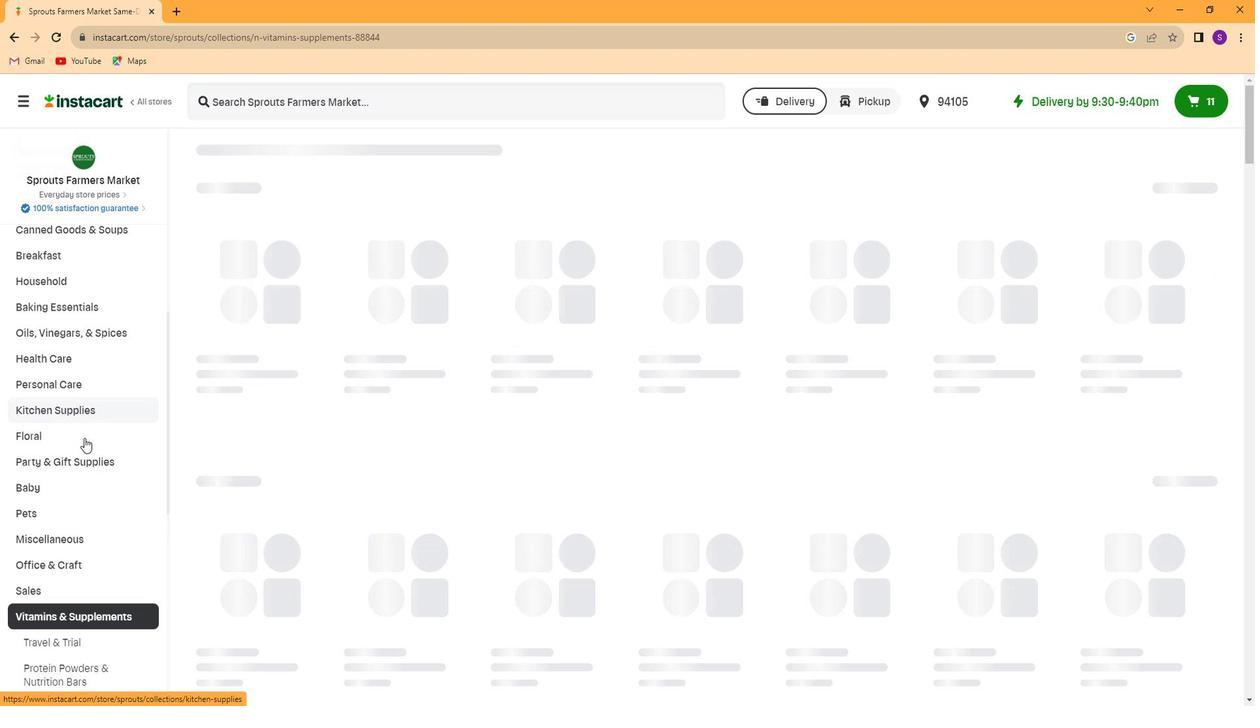 
Action: Mouse scrolled (81, 438) with delta (0, 0)
Screenshot: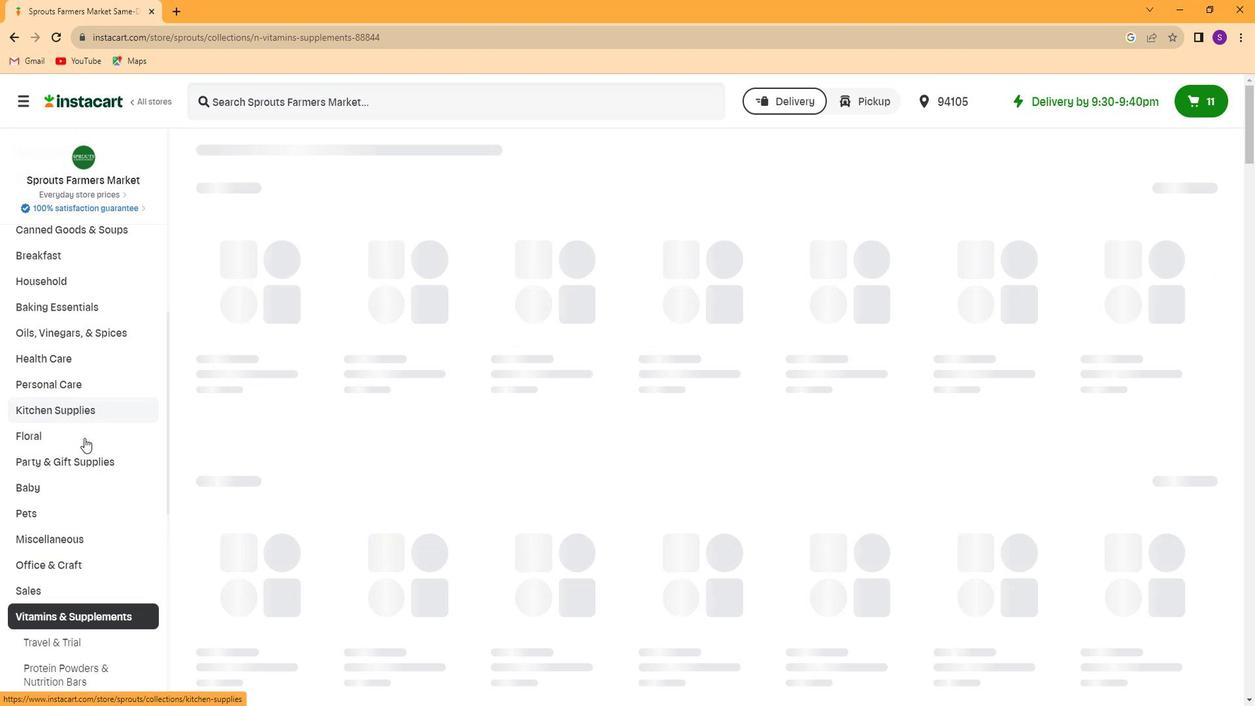 
Action: Mouse scrolled (81, 438) with delta (0, 0)
Screenshot: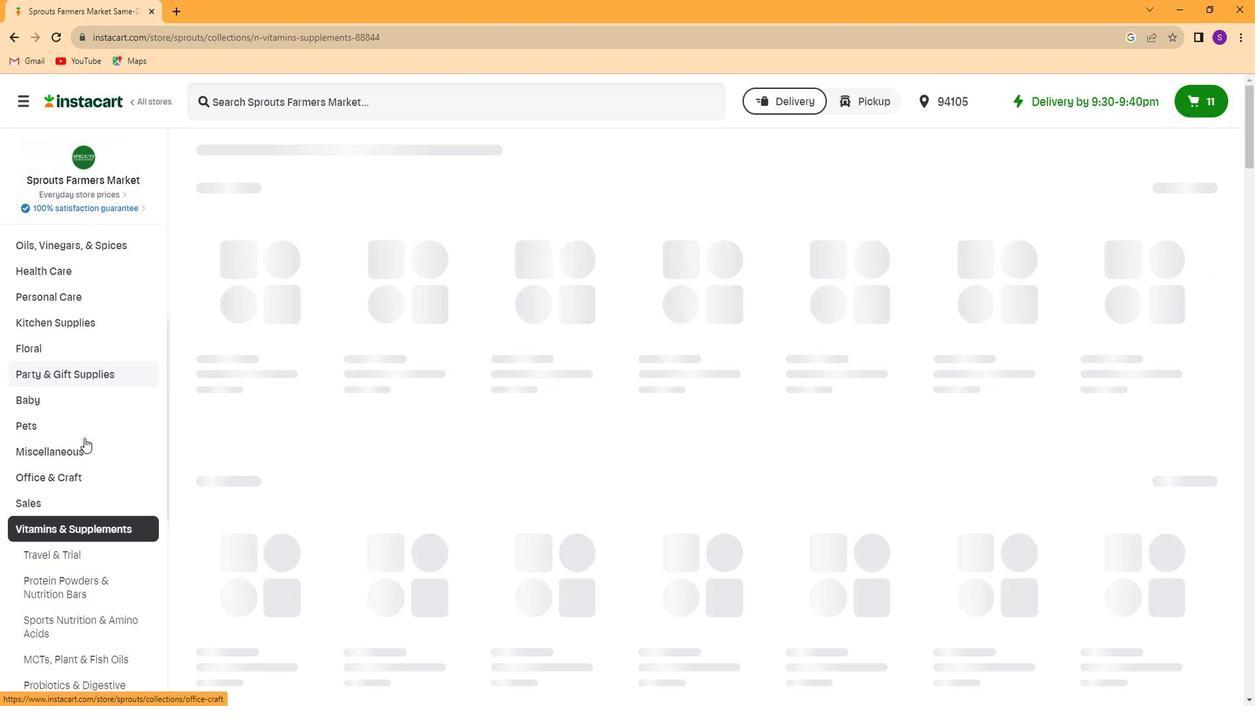 
Action: Mouse moved to (88, 521)
Screenshot: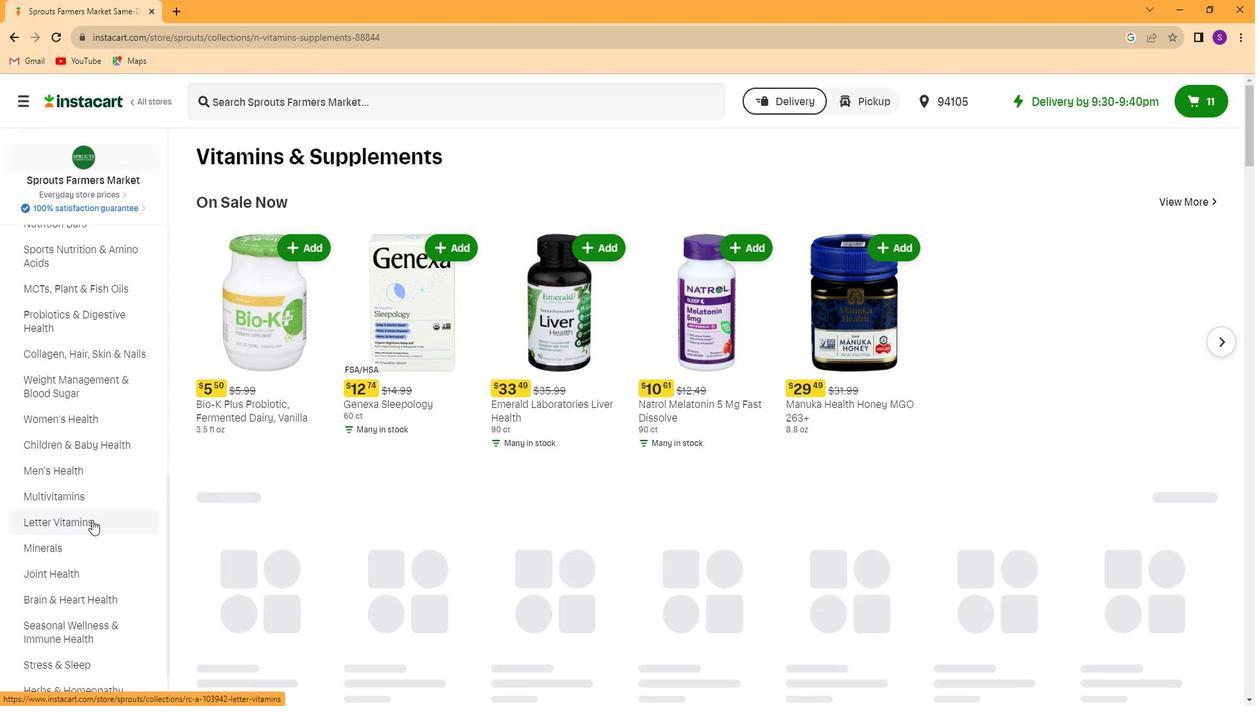 
Action: Mouse pressed left at (88, 521)
Screenshot: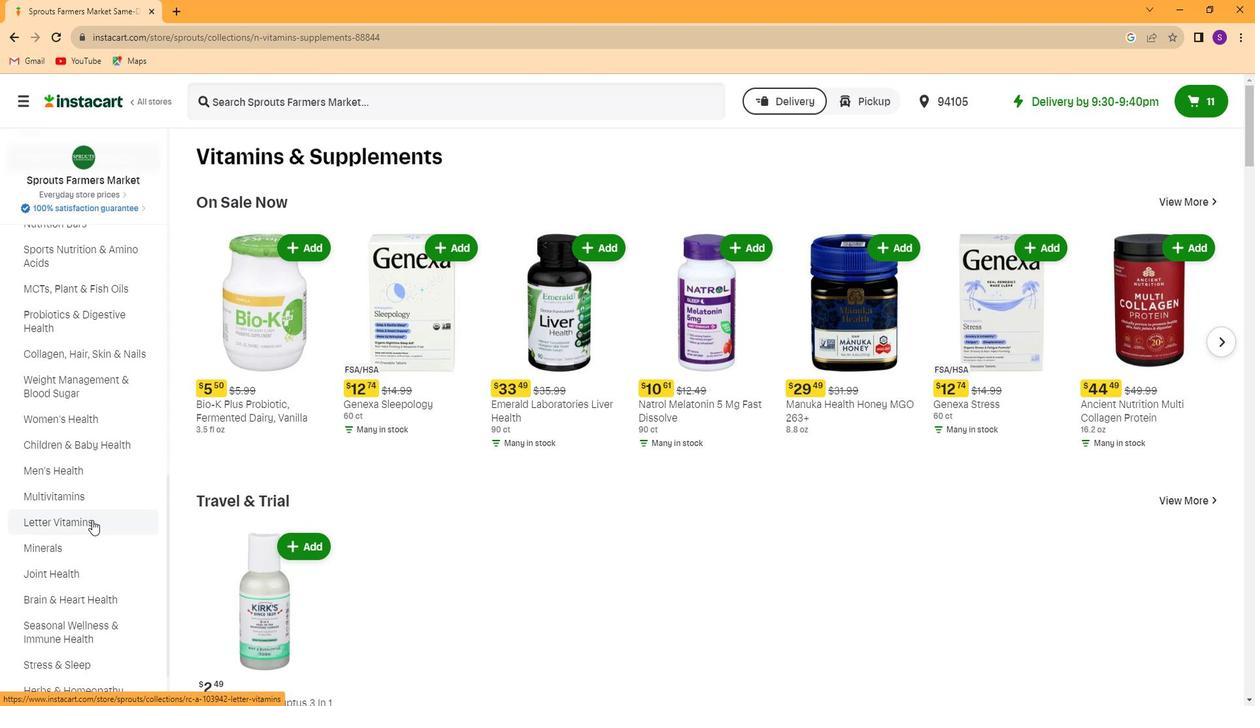 
Action: Mouse moved to (498, 98)
Screenshot: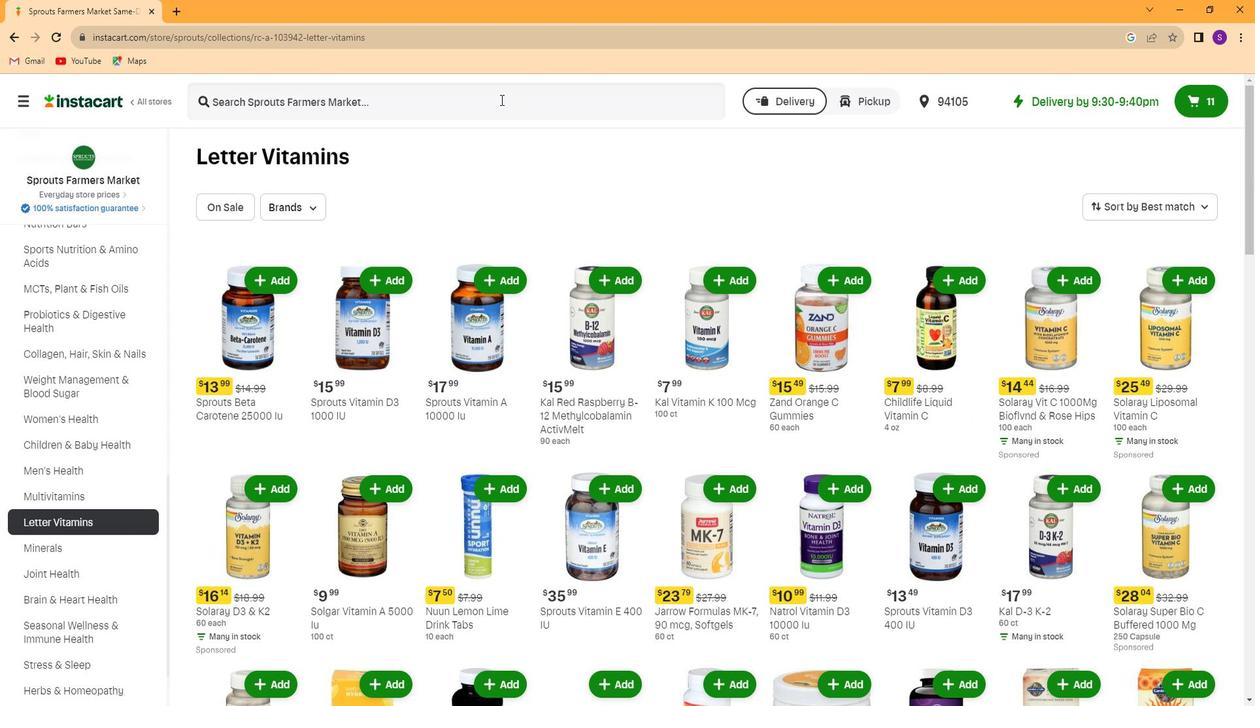 
Action: Mouse pressed left at (498, 98)
Screenshot: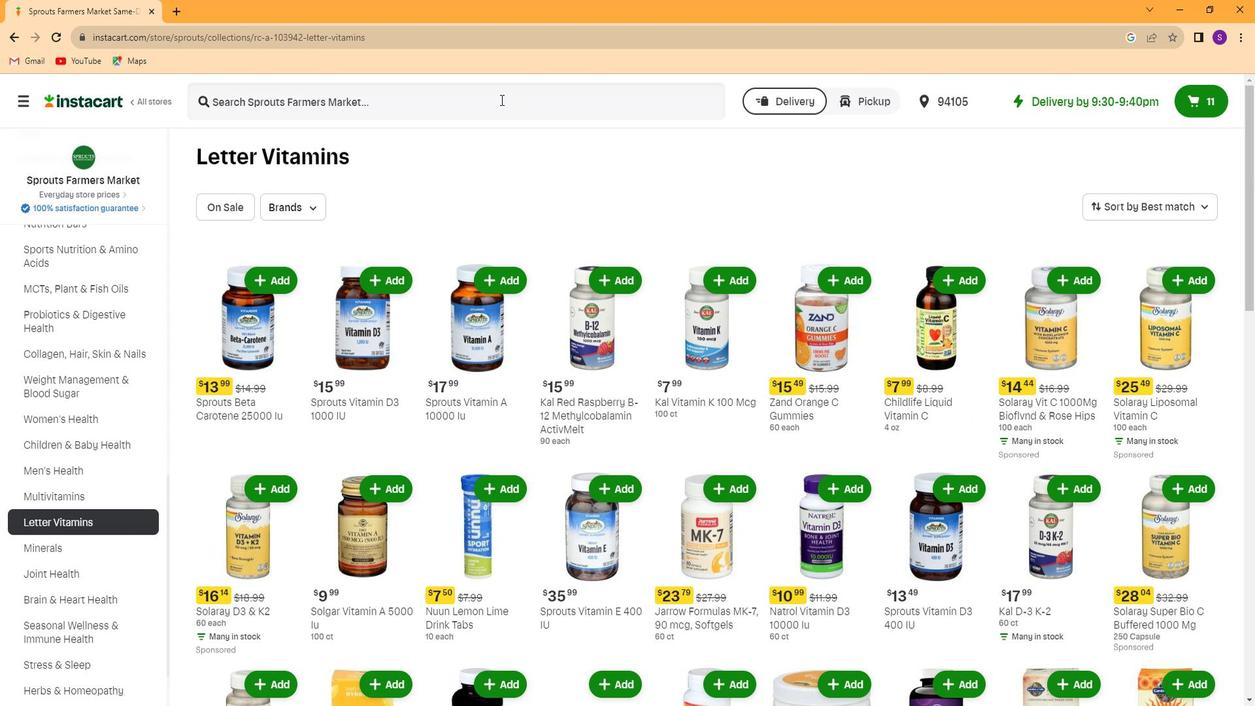 
Action: Key pressed <Key.caps_lock>B<Key.caps_lock>lue<Key.space><Key.backspace>bonnet<Key.space>chewable<Key.space>vitamin<Key.space><Key.caps_lock>D3<Key.space>200<Key.space>L<Key.caps_lock>u<Key.enter>
Screenshot: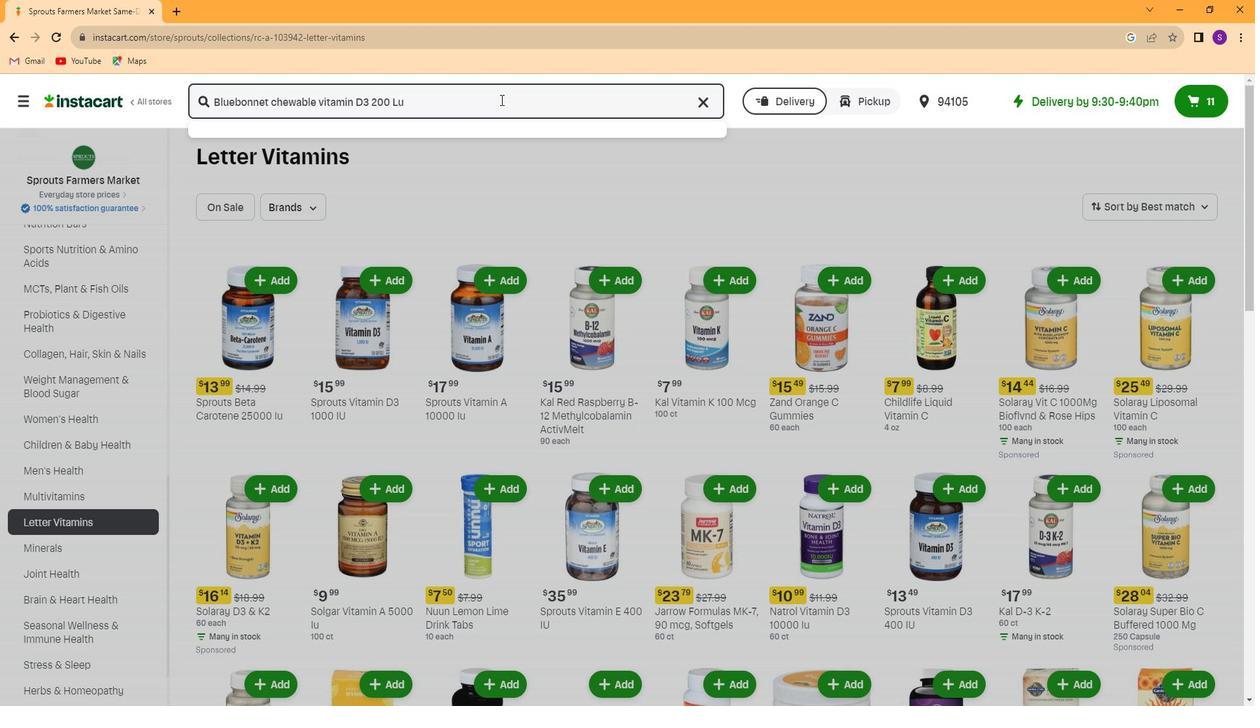 
Action: Mouse moved to (733, 247)
Screenshot: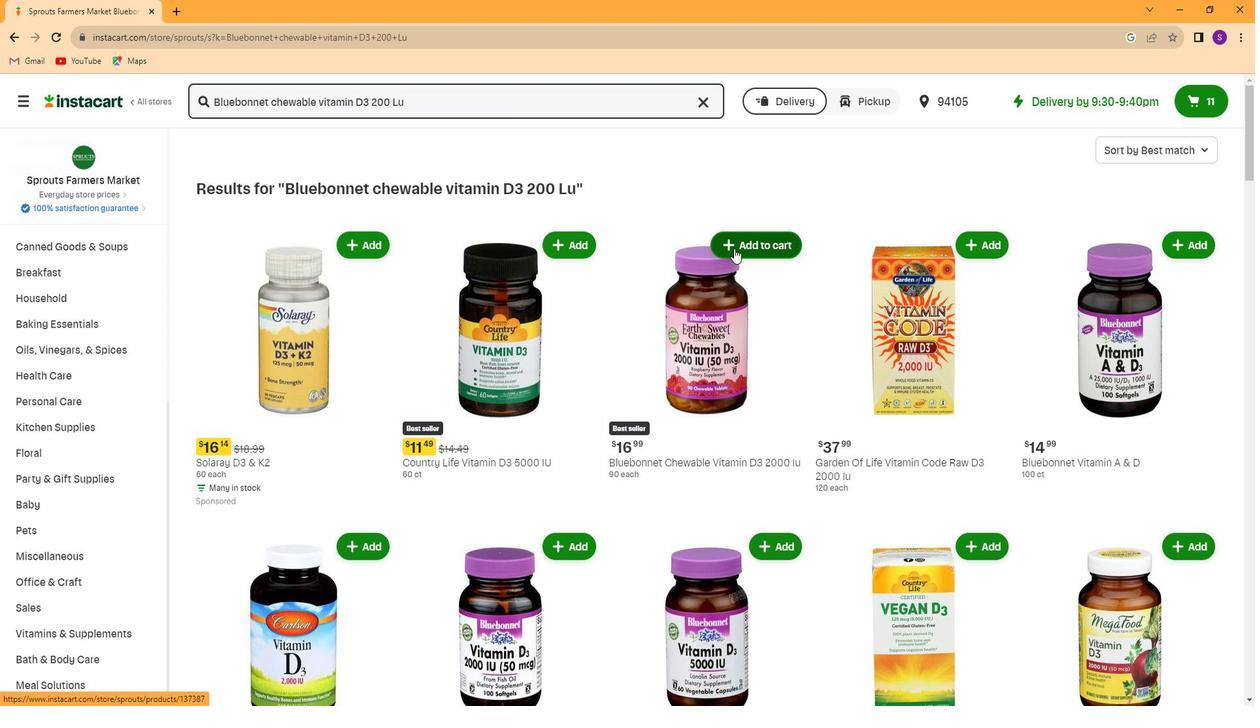 
Action: Mouse pressed left at (733, 247)
Screenshot: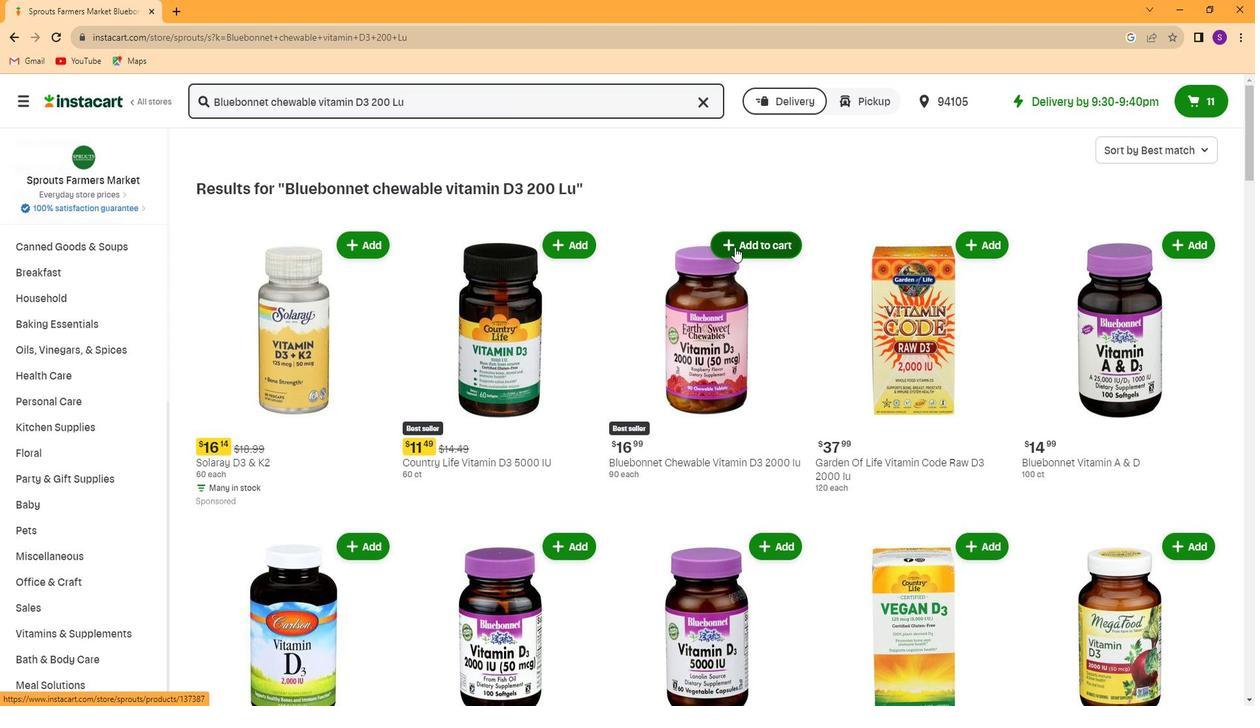 
Action: Mouse moved to (756, 613)
Screenshot: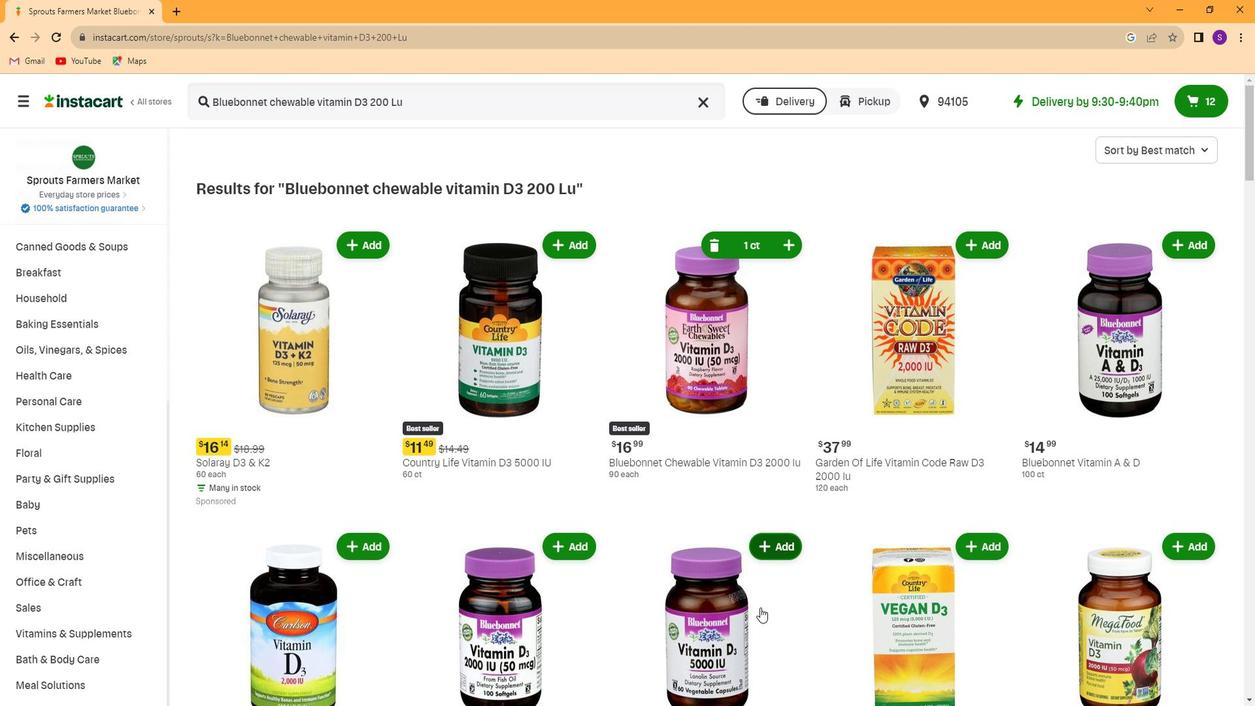 
